 Task: Search one way flight ticket for 4 adults, 1 infant in seat and 1 infant on lap in premium economy from Peoria: General Downing-peoria International Airport to Greensboro: Piedmont Triad International Airport on 5-1-2023. Choice of flights is Frontier. Number of bags: 2 carry on bags and 1 checked bag. Price is upto 60000. Outbound departure time preference is 21:30.
Action: Mouse moved to (239, 247)
Screenshot: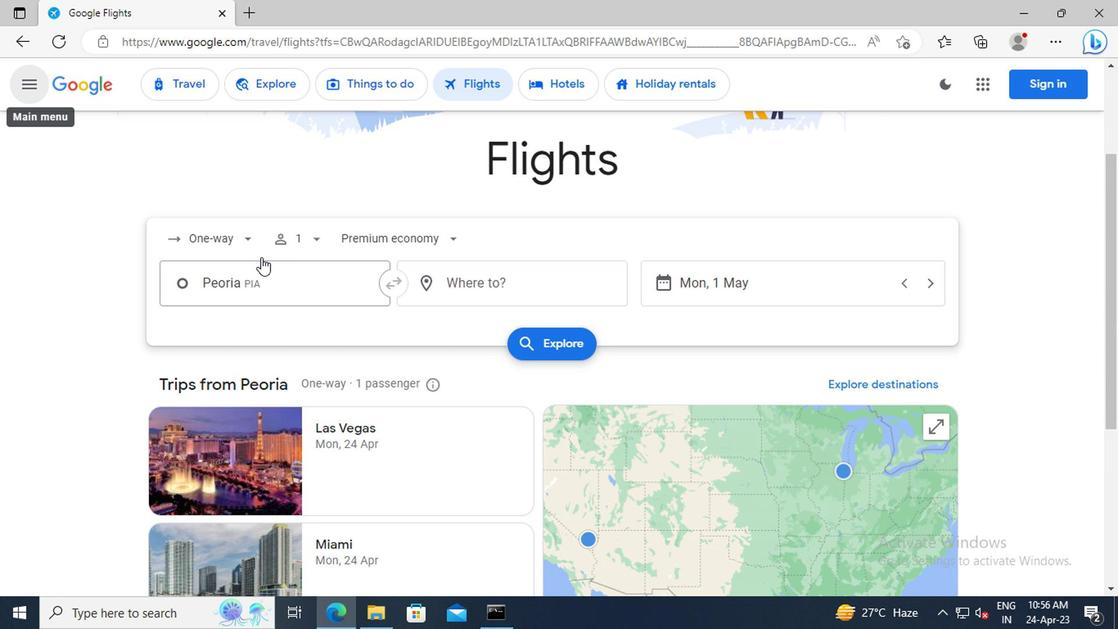 
Action: Mouse pressed left at (239, 247)
Screenshot: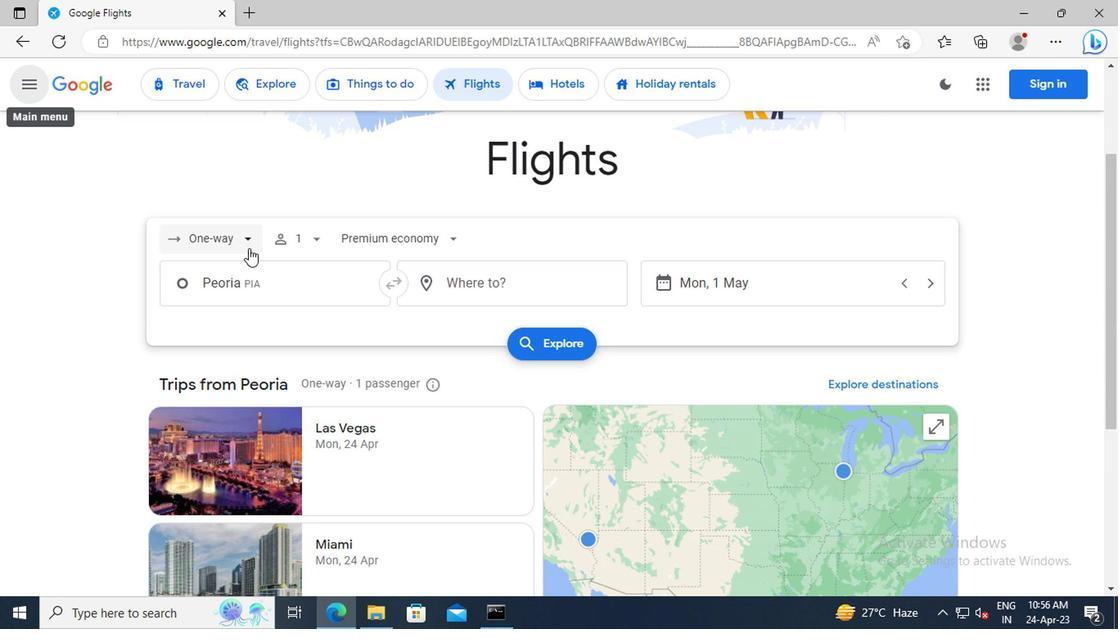 
Action: Mouse moved to (223, 319)
Screenshot: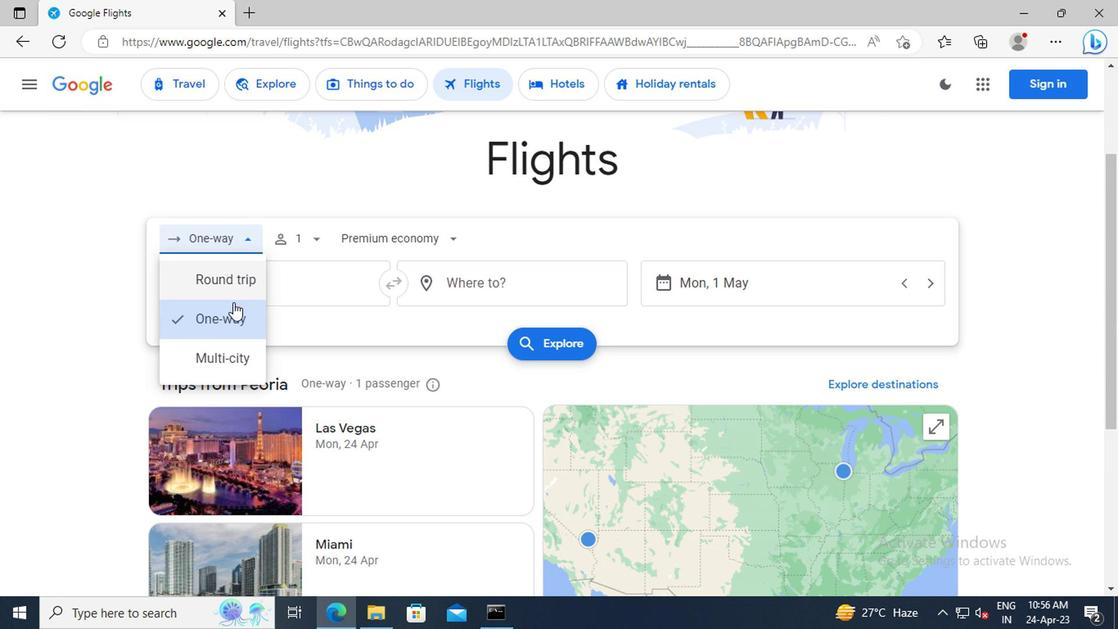 
Action: Mouse pressed left at (223, 319)
Screenshot: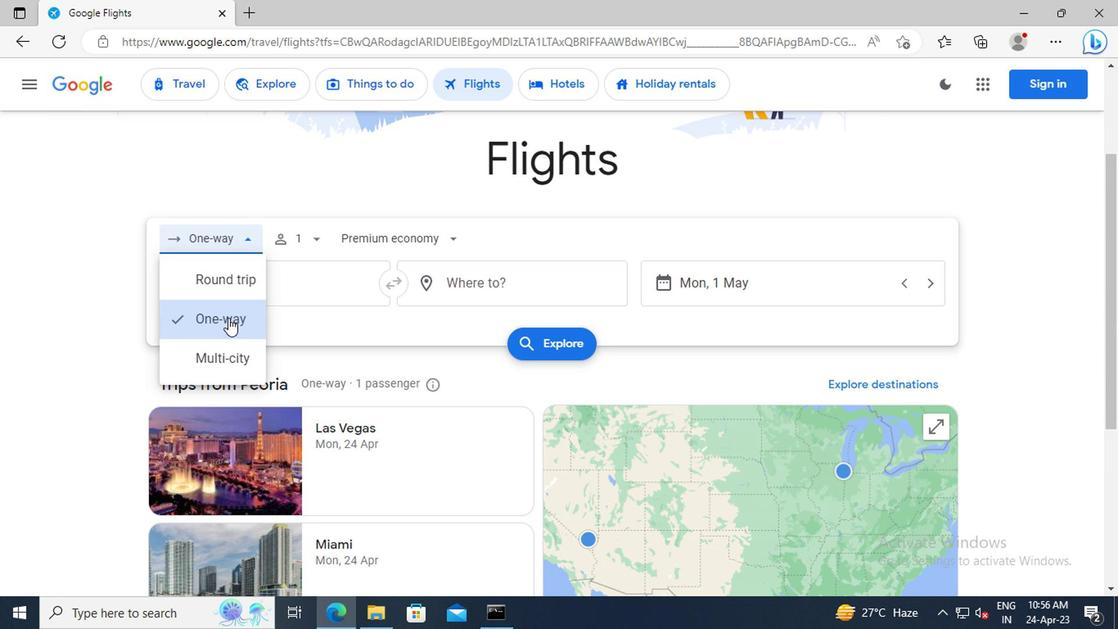 
Action: Mouse moved to (310, 240)
Screenshot: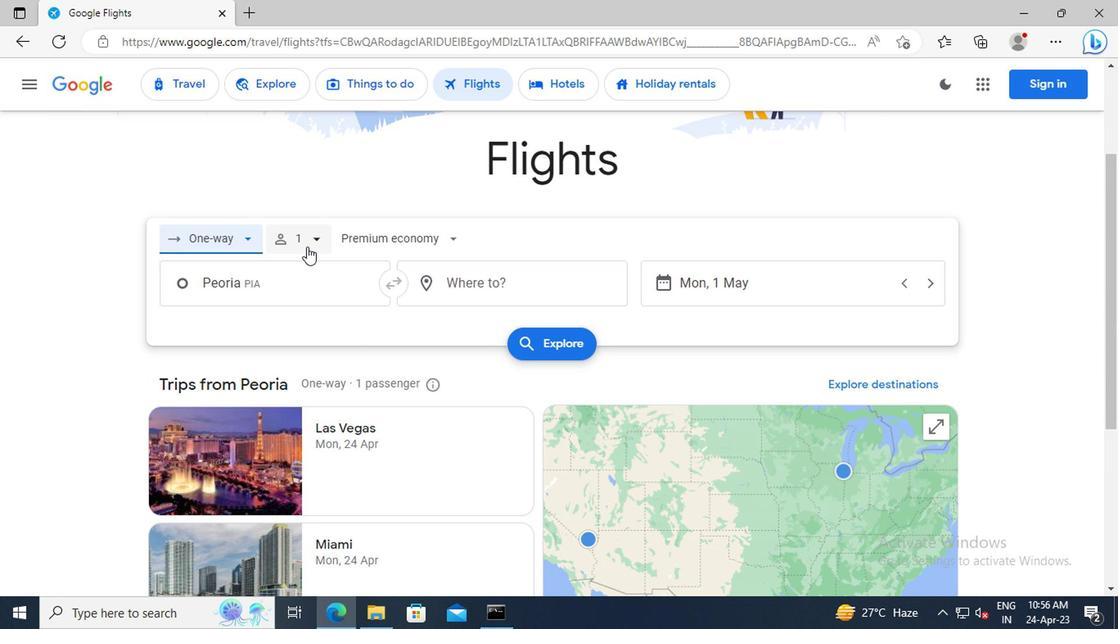 
Action: Mouse pressed left at (310, 240)
Screenshot: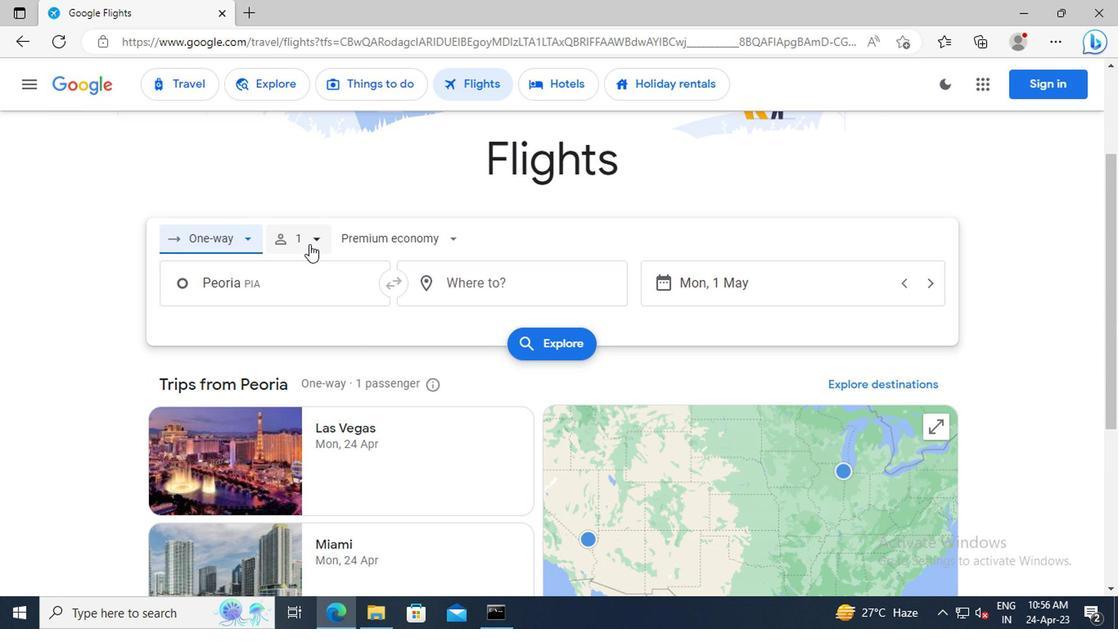 
Action: Mouse moved to (433, 282)
Screenshot: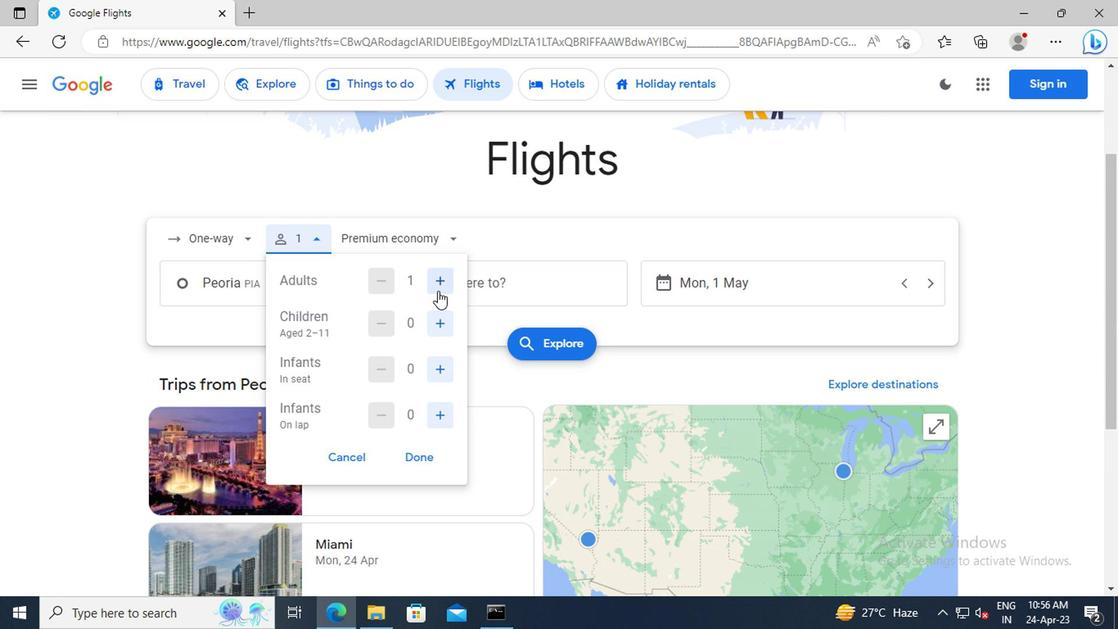 
Action: Mouse pressed left at (433, 282)
Screenshot: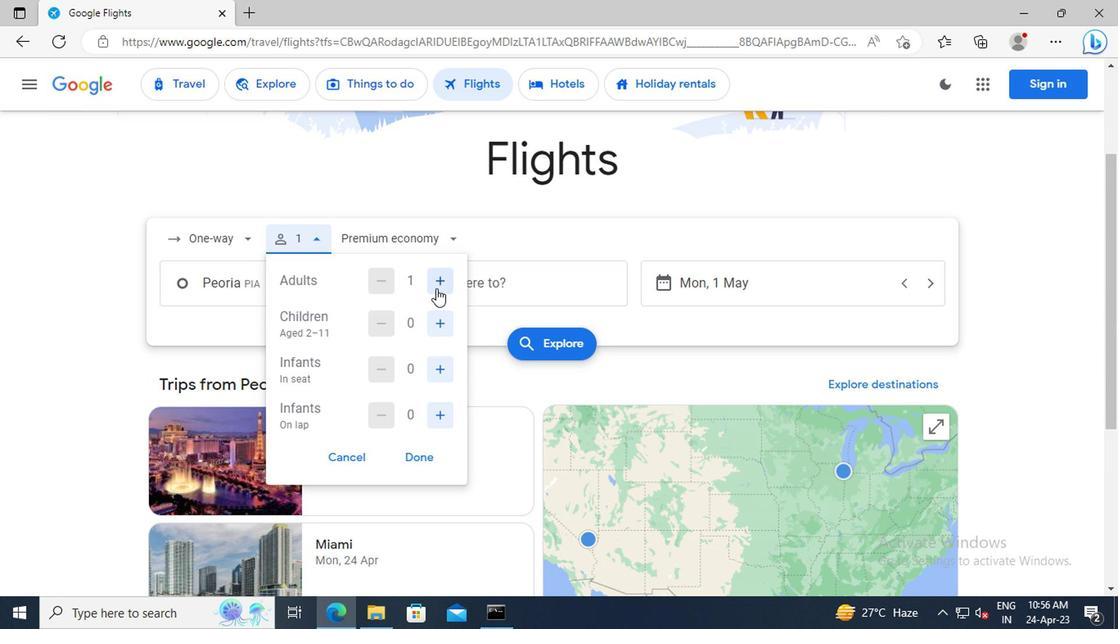 
Action: Mouse pressed left at (433, 282)
Screenshot: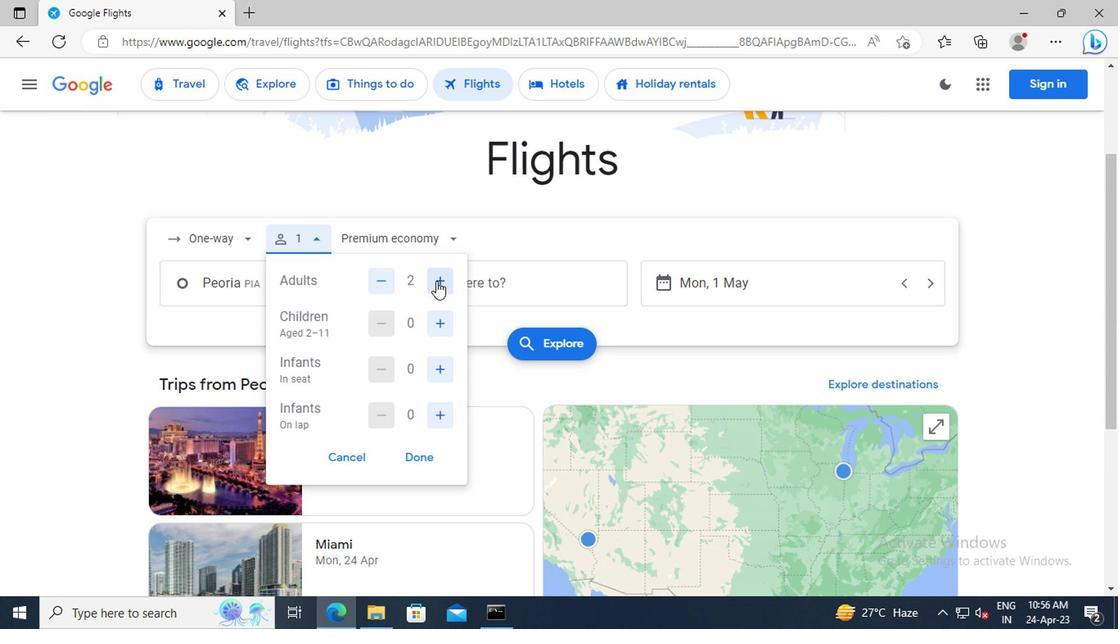 
Action: Mouse pressed left at (433, 282)
Screenshot: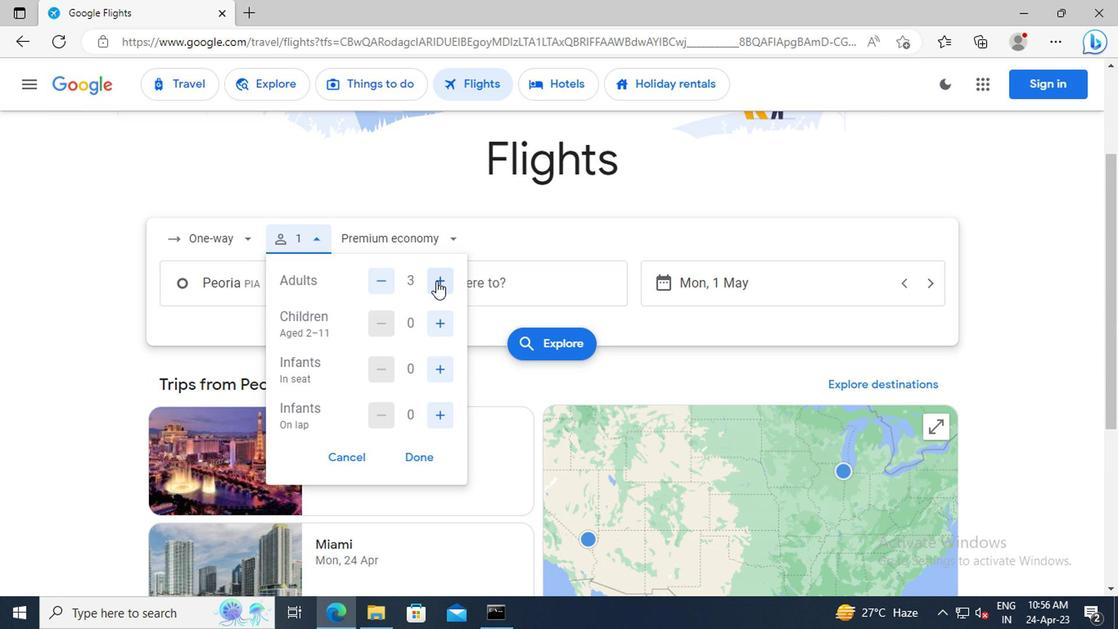 
Action: Mouse moved to (439, 368)
Screenshot: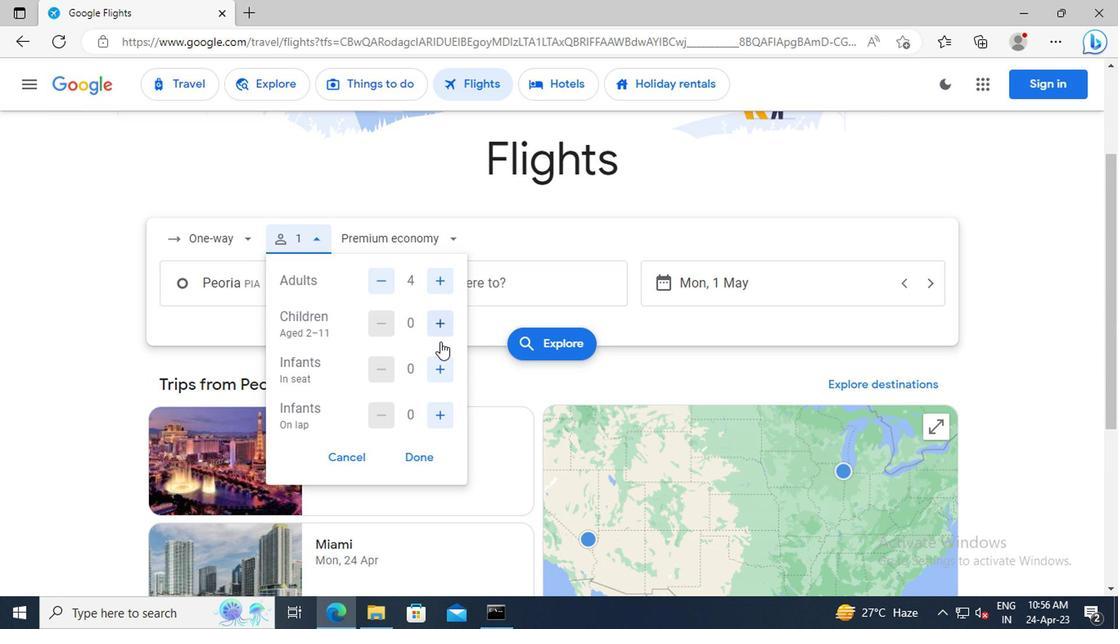 
Action: Mouse pressed left at (439, 368)
Screenshot: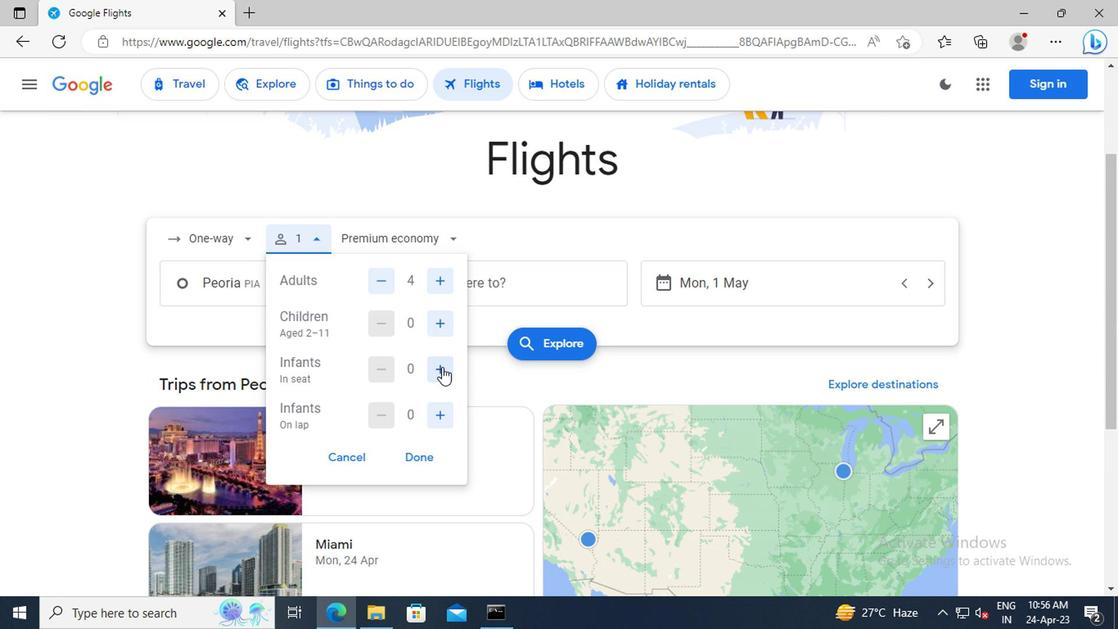 
Action: Mouse moved to (439, 417)
Screenshot: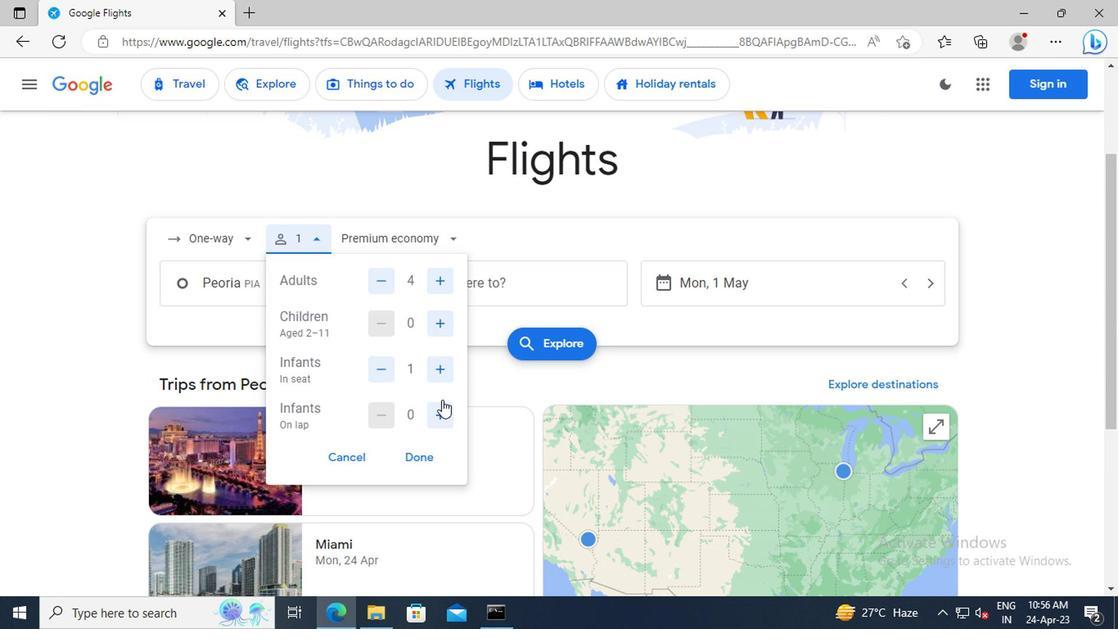 
Action: Mouse pressed left at (439, 417)
Screenshot: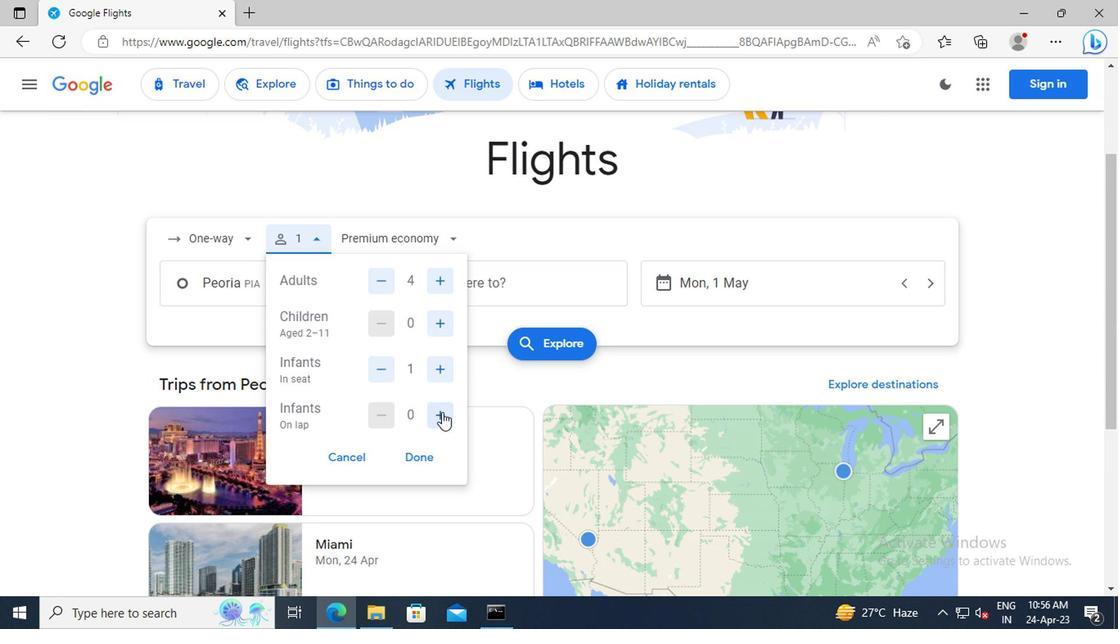 
Action: Mouse moved to (421, 455)
Screenshot: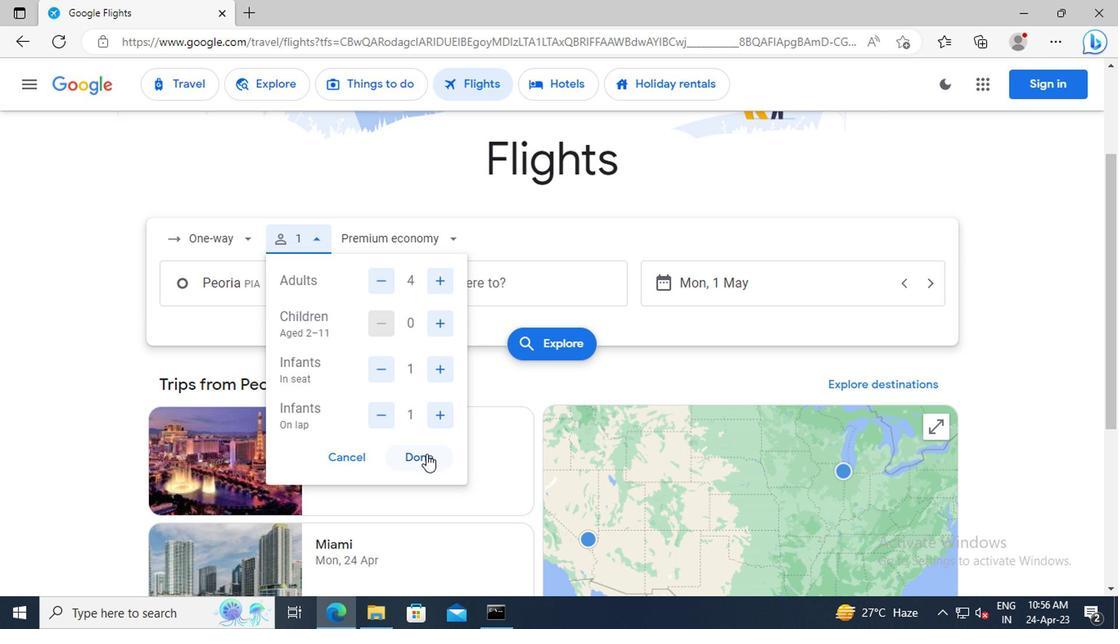 
Action: Mouse pressed left at (421, 455)
Screenshot: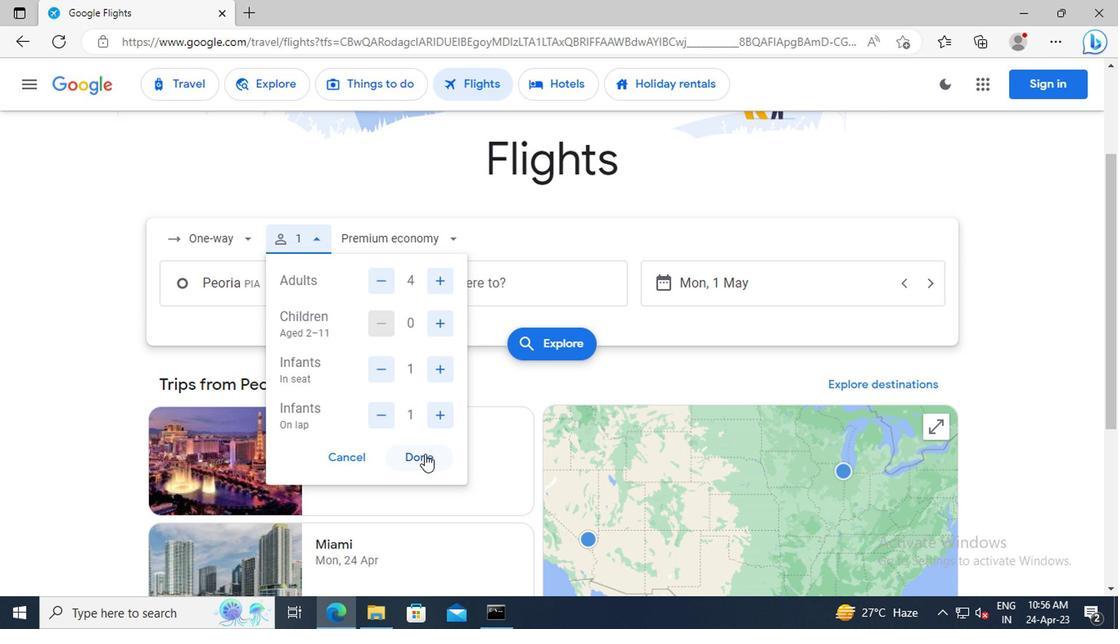 
Action: Mouse moved to (384, 234)
Screenshot: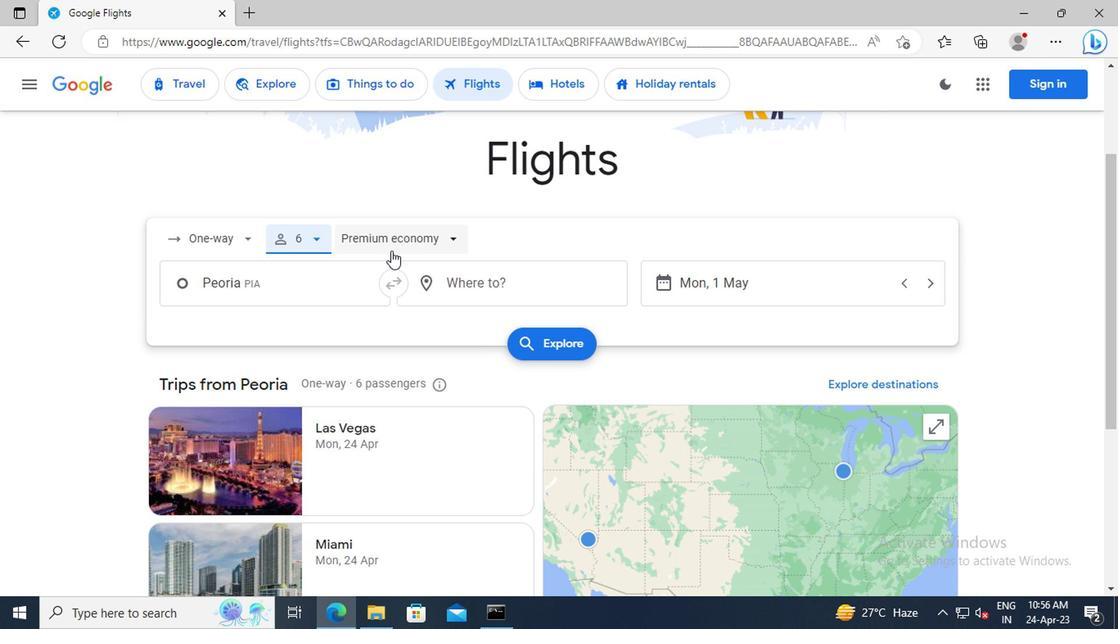 
Action: Mouse pressed left at (384, 234)
Screenshot: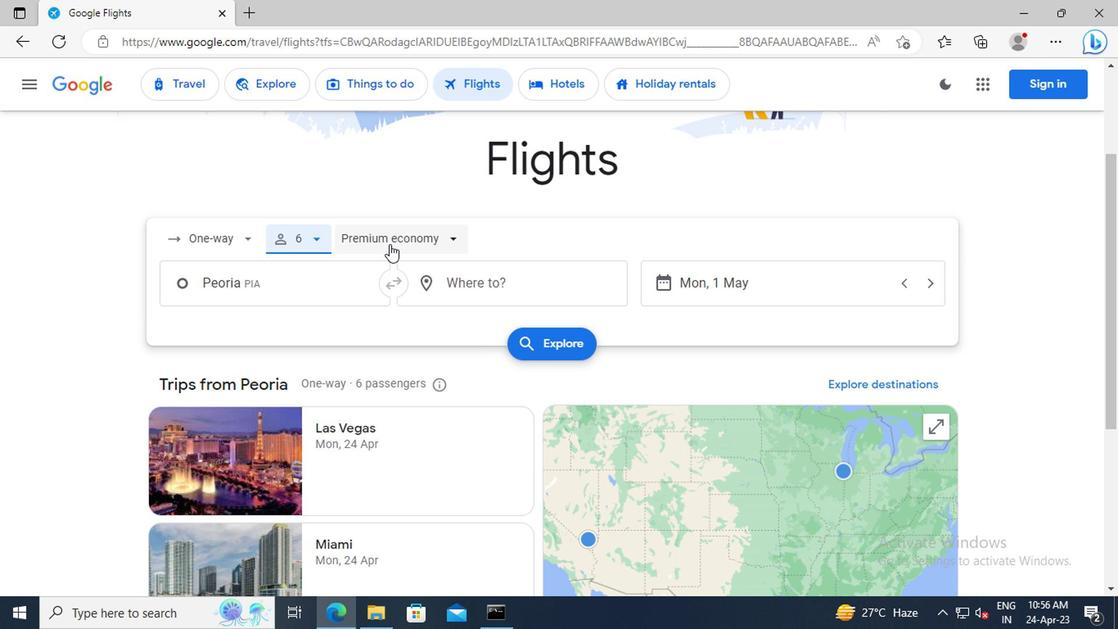 
Action: Mouse moved to (400, 325)
Screenshot: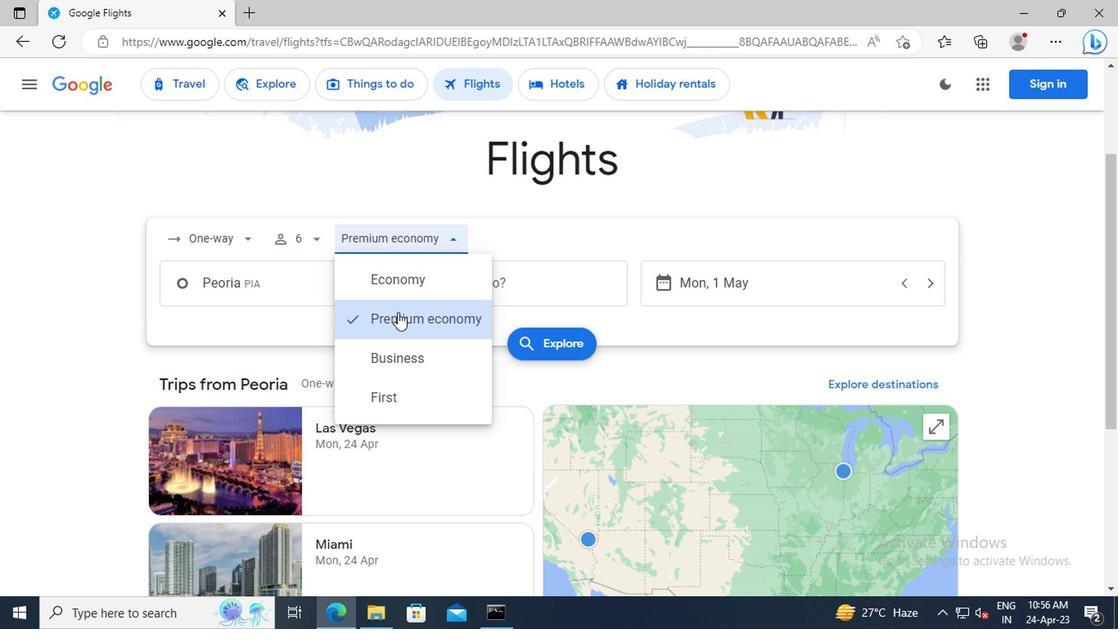 
Action: Mouse pressed left at (400, 325)
Screenshot: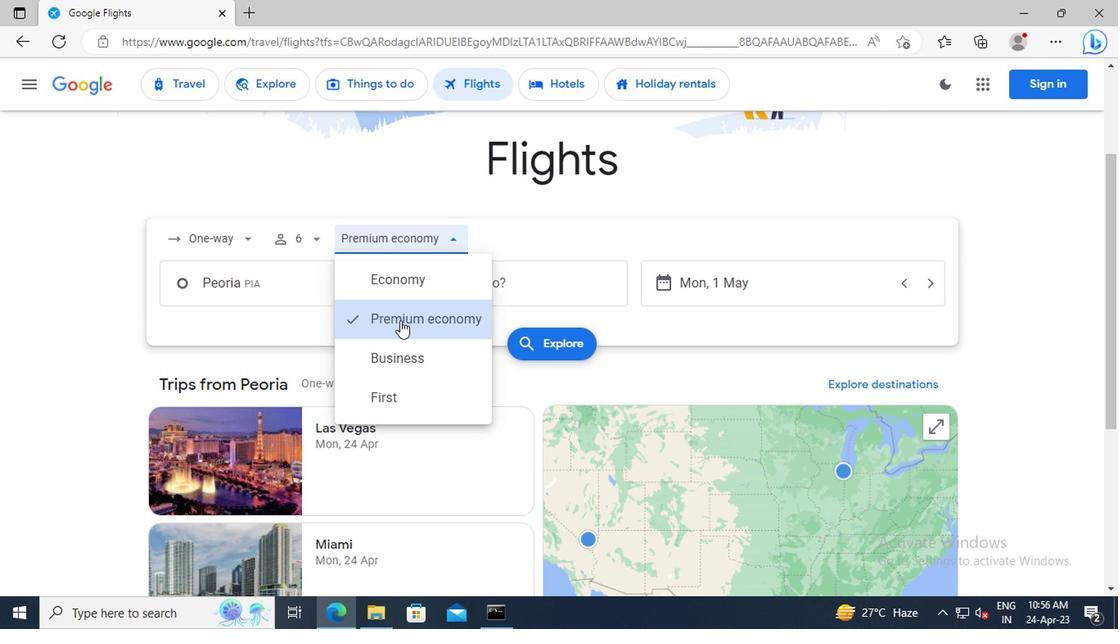 
Action: Mouse moved to (296, 289)
Screenshot: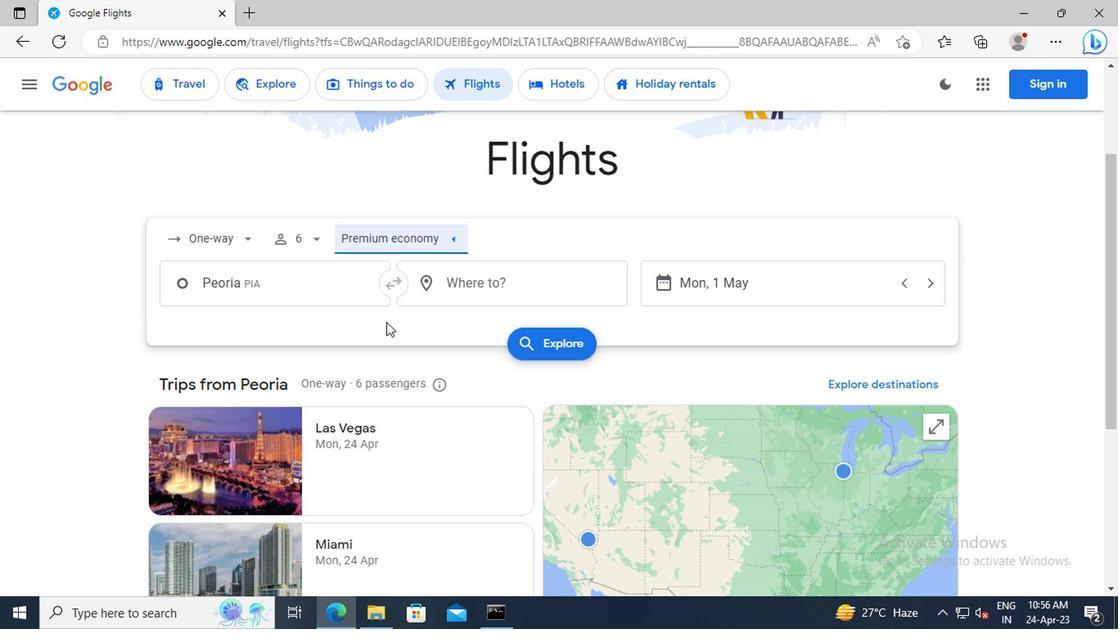 
Action: Mouse pressed left at (296, 289)
Screenshot: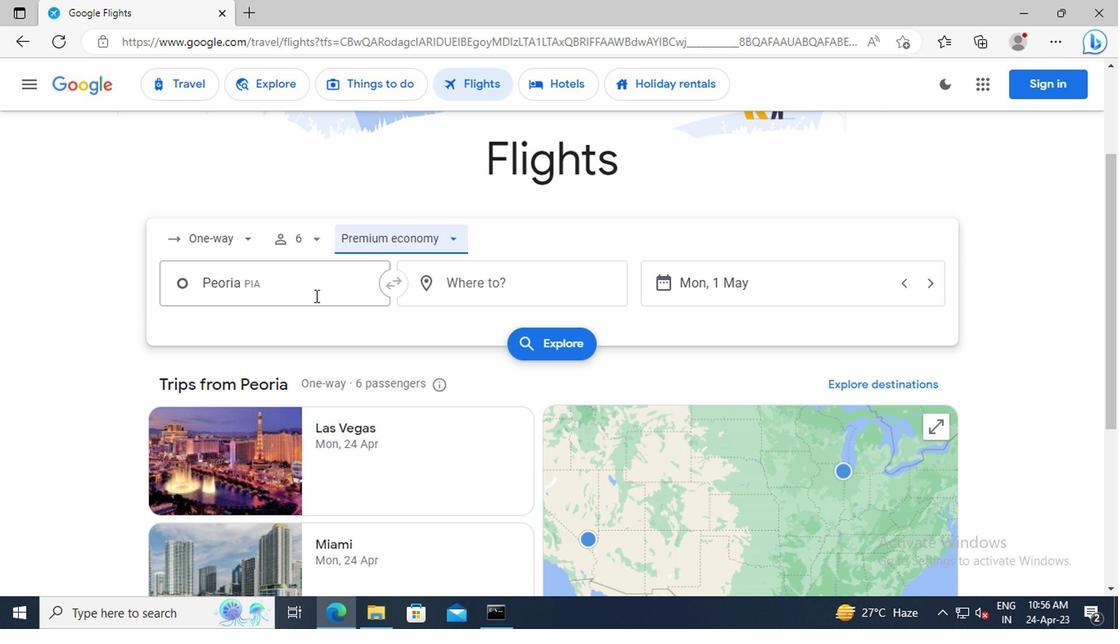 
Action: Key pressed <Key.shift>PEORIA<Key.shift>:<Key.space><Key.shift>G
Screenshot: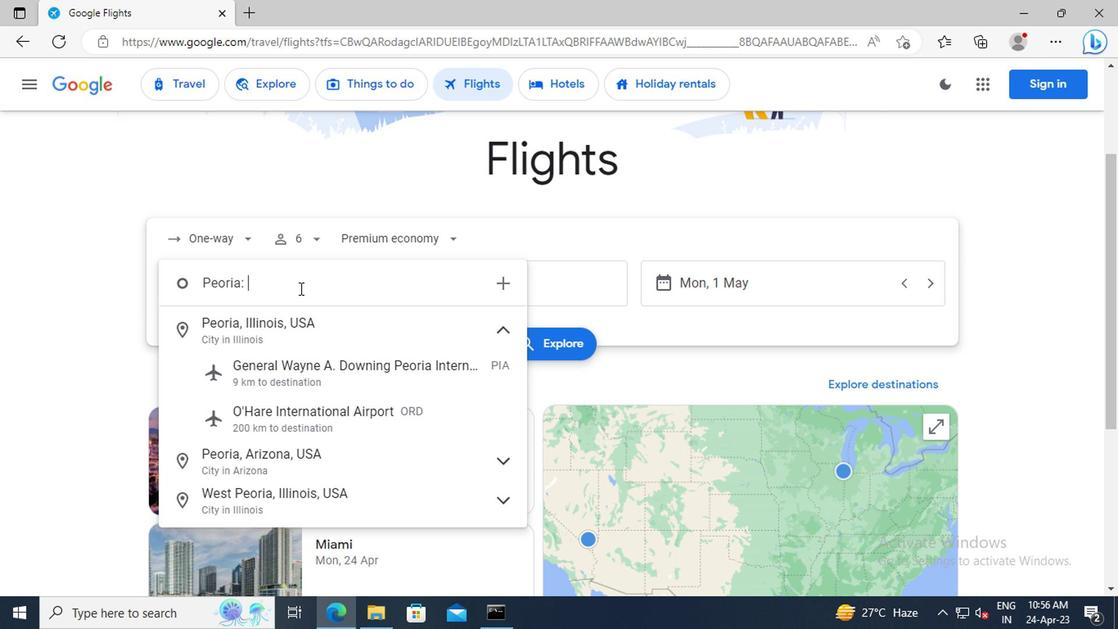 
Action: Mouse moved to (312, 325)
Screenshot: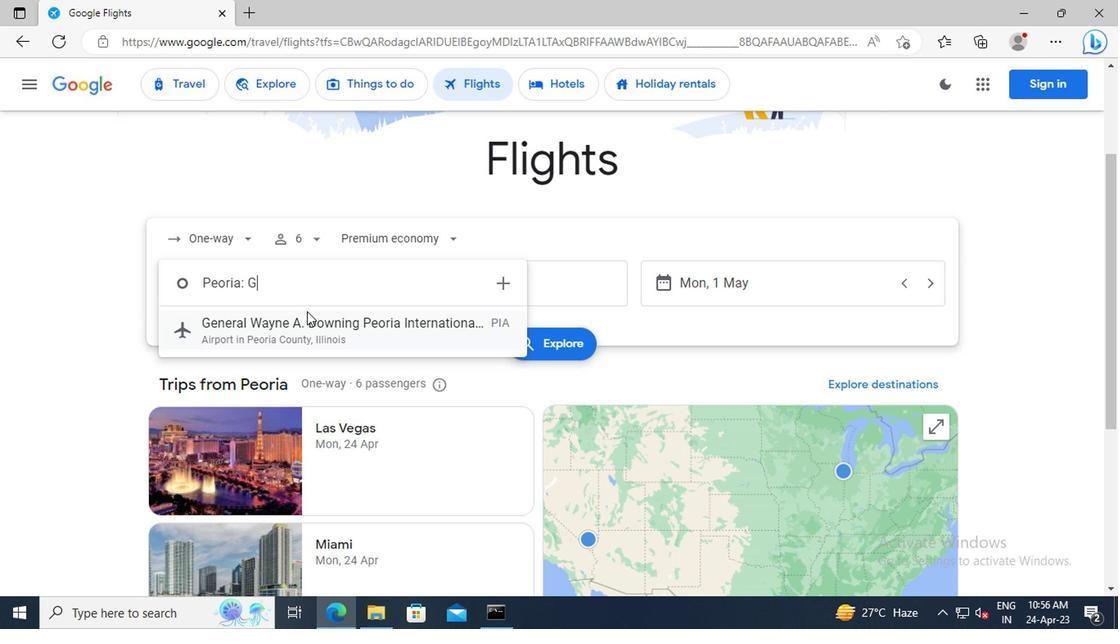 
Action: Mouse pressed left at (312, 325)
Screenshot: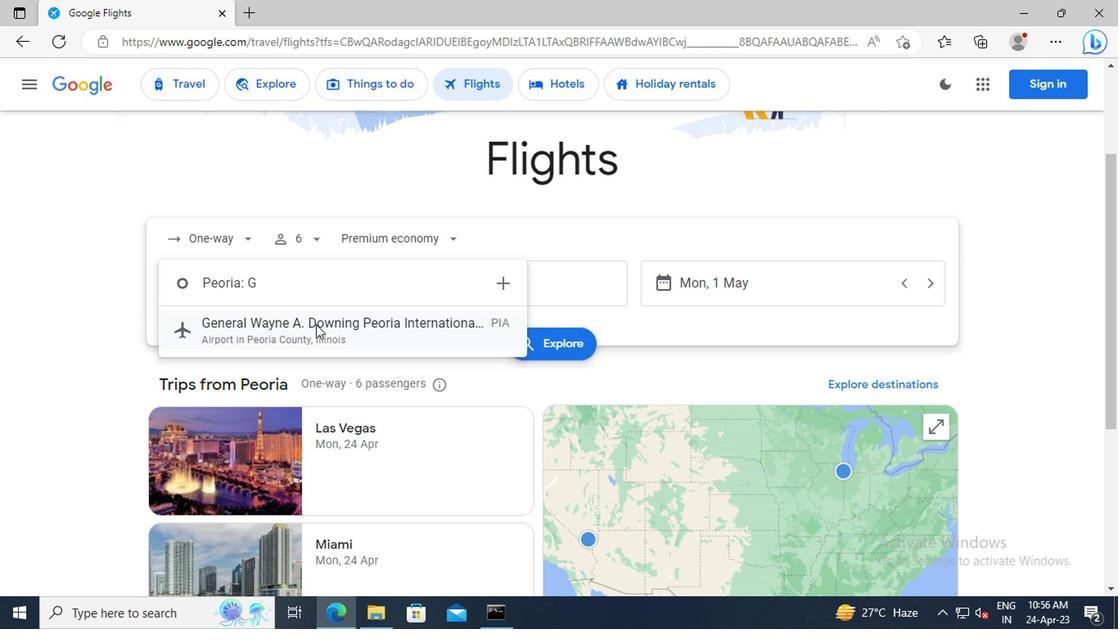 
Action: Mouse moved to (442, 289)
Screenshot: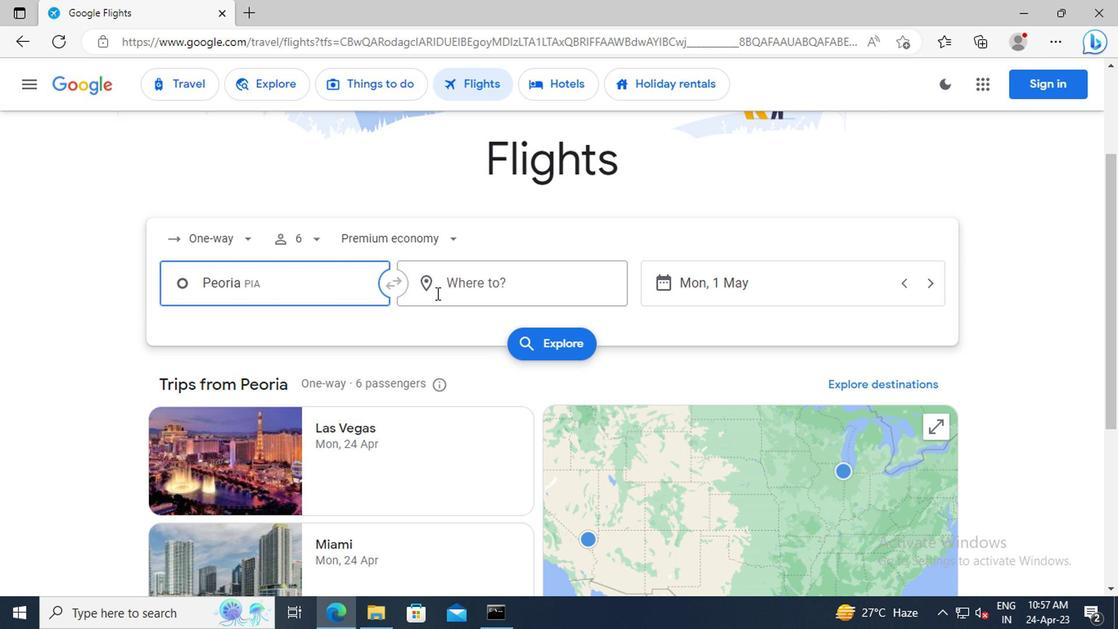
Action: Mouse pressed left at (442, 289)
Screenshot: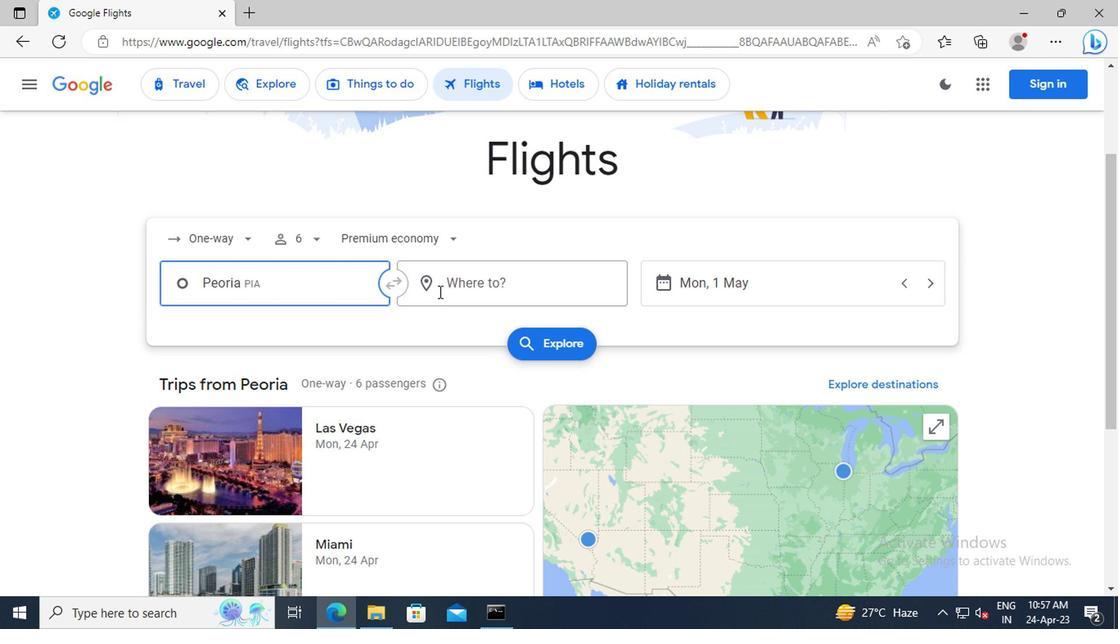 
Action: Mouse moved to (392, 269)
Screenshot: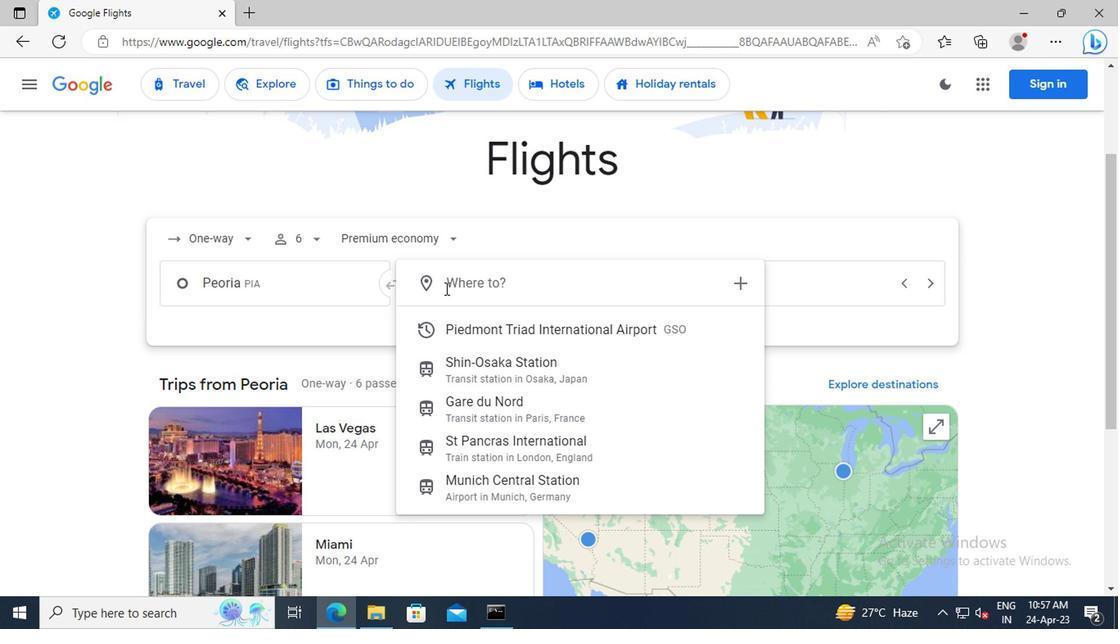 
Action: Key pressed <Key.shift>GREENSBORO
Screenshot: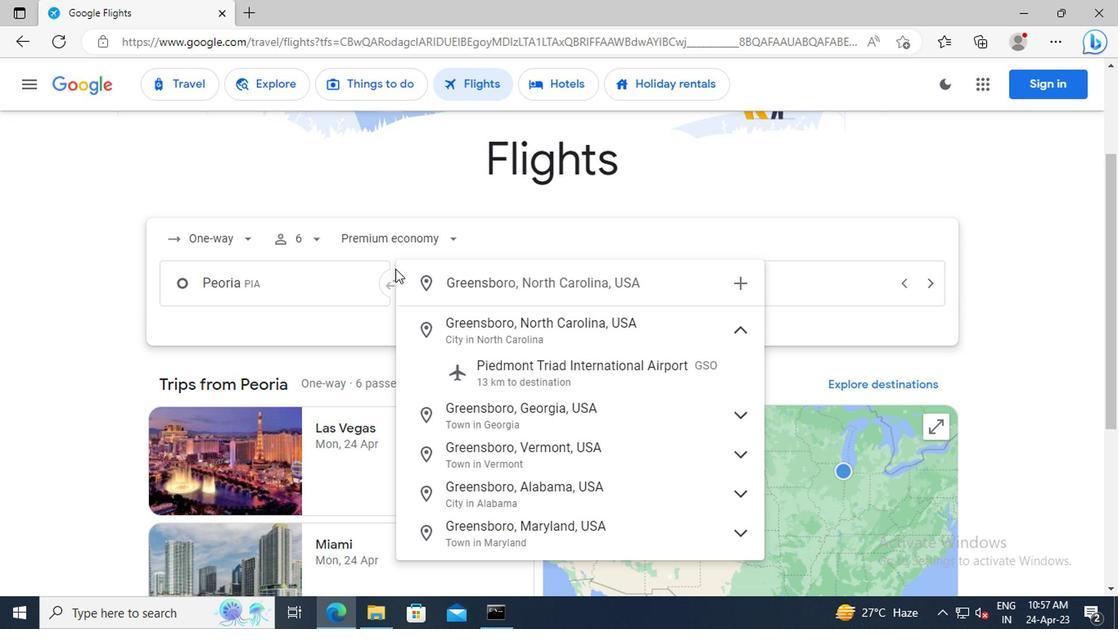 
Action: Mouse moved to (542, 371)
Screenshot: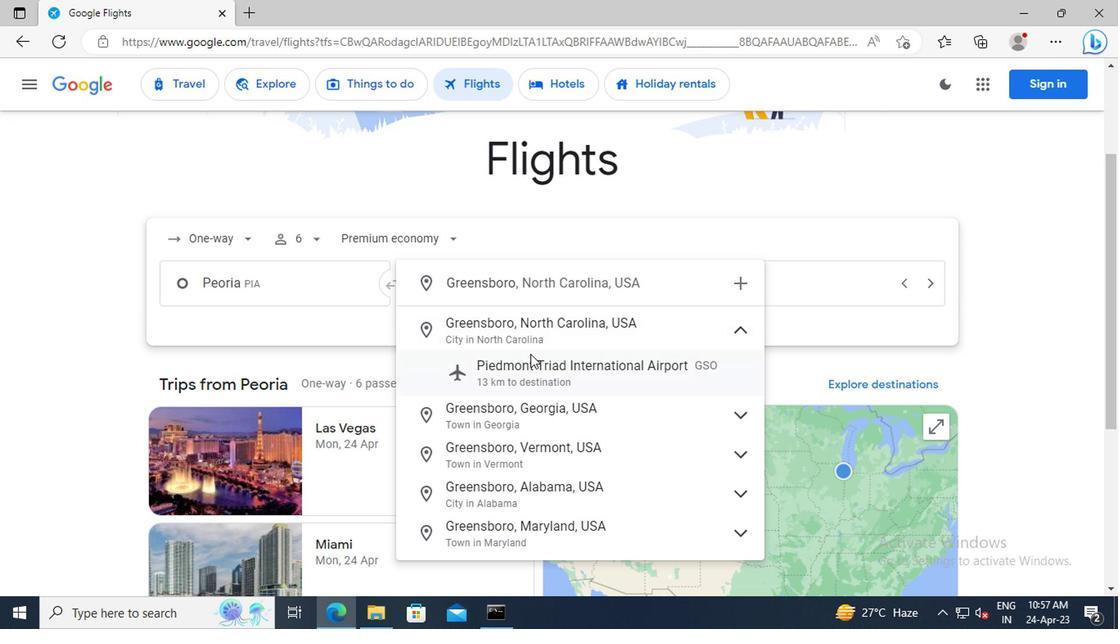 
Action: Mouse pressed left at (542, 371)
Screenshot: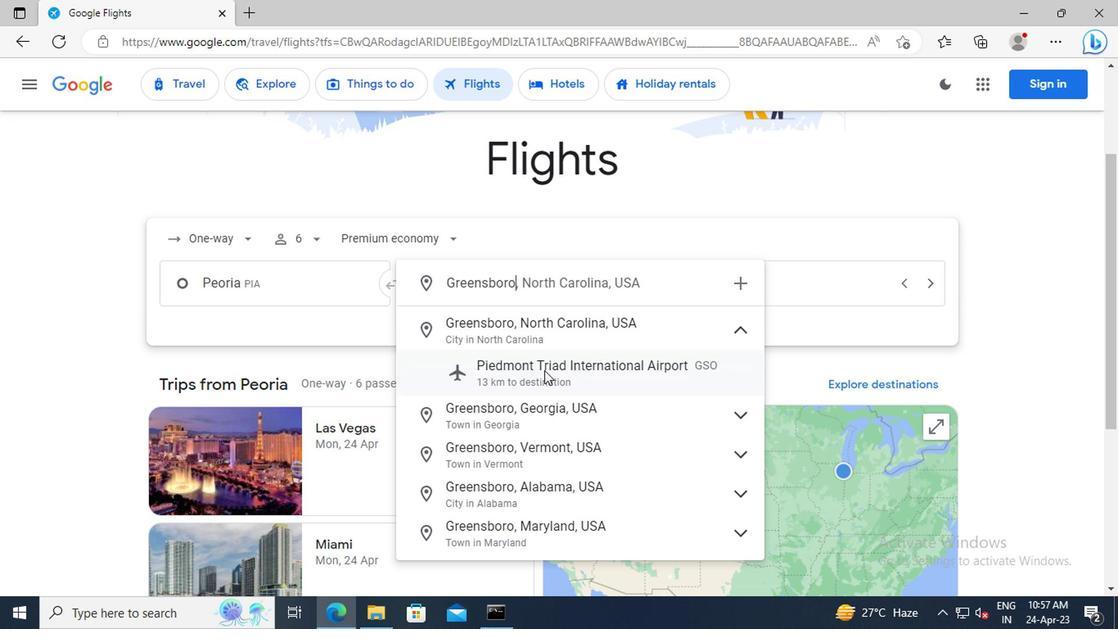 
Action: Mouse moved to (703, 289)
Screenshot: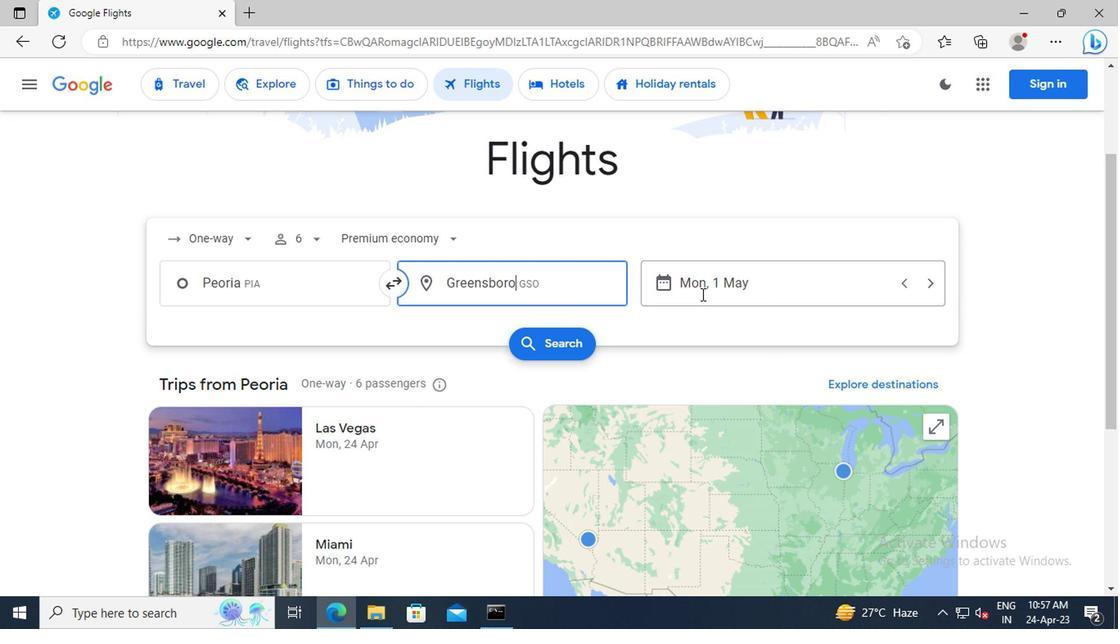 
Action: Mouse pressed left at (703, 289)
Screenshot: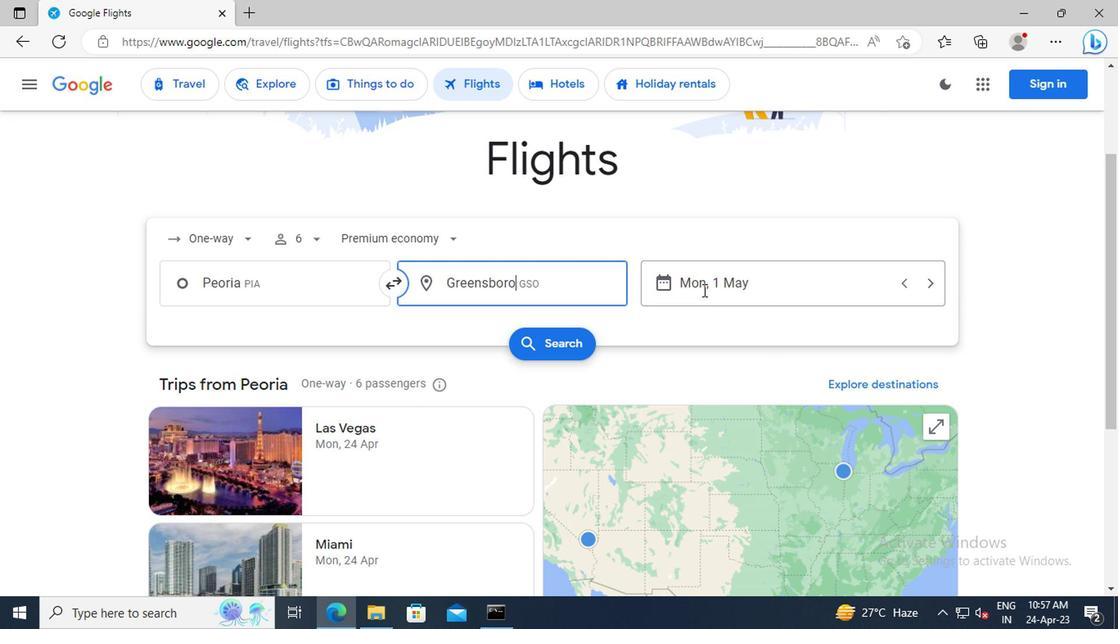 
Action: Mouse moved to (637, 261)
Screenshot: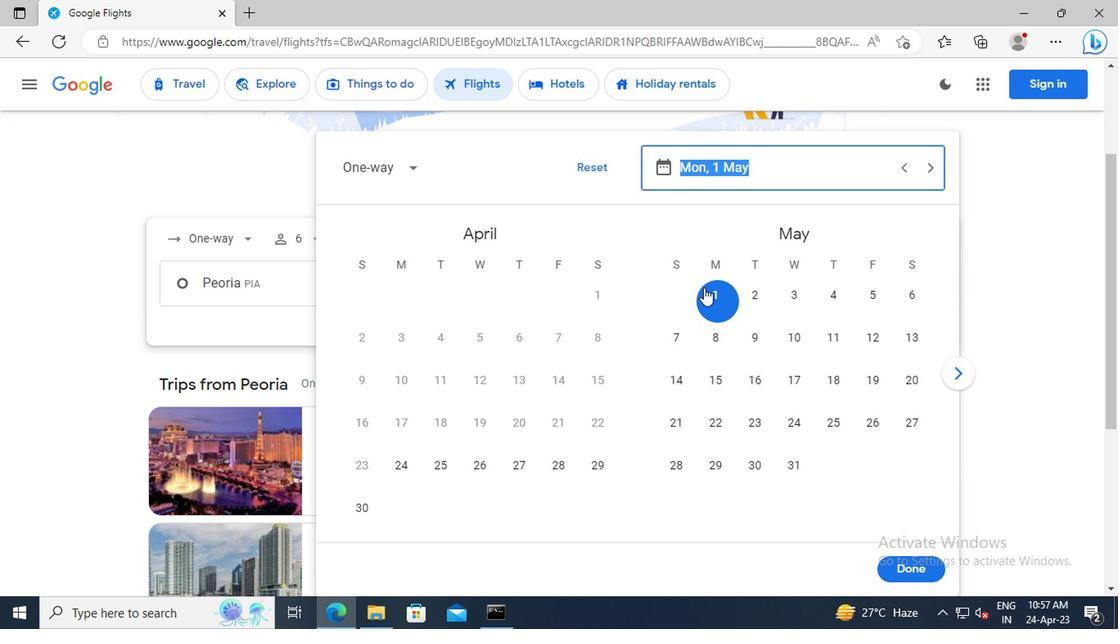 
Action: Key pressed 1<Key.space>MAY<Key.enter>
Screenshot: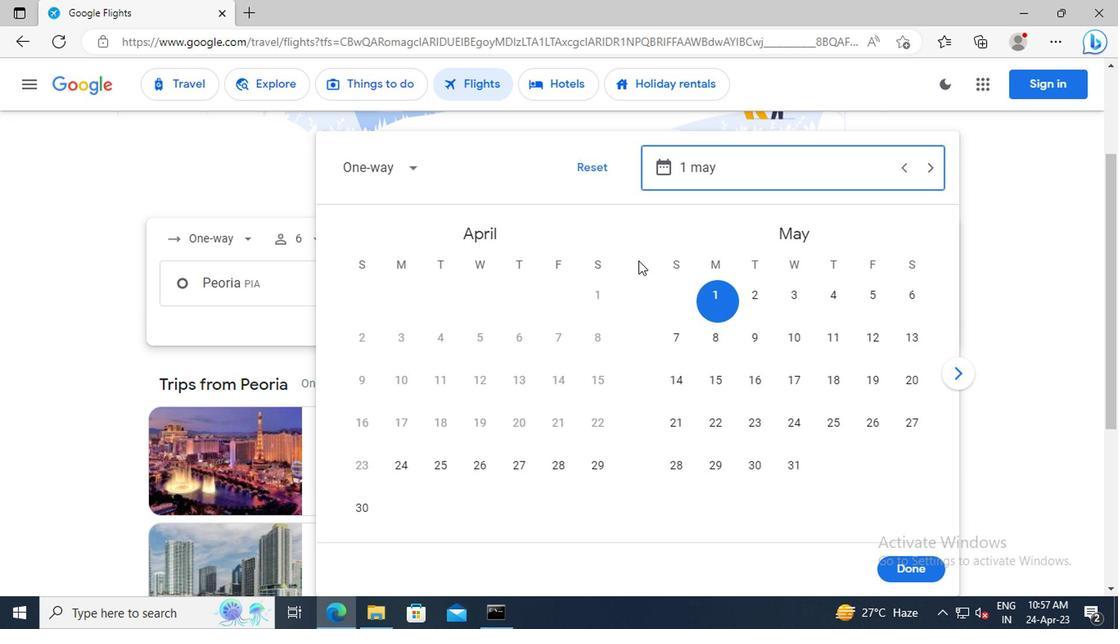 
Action: Mouse moved to (903, 569)
Screenshot: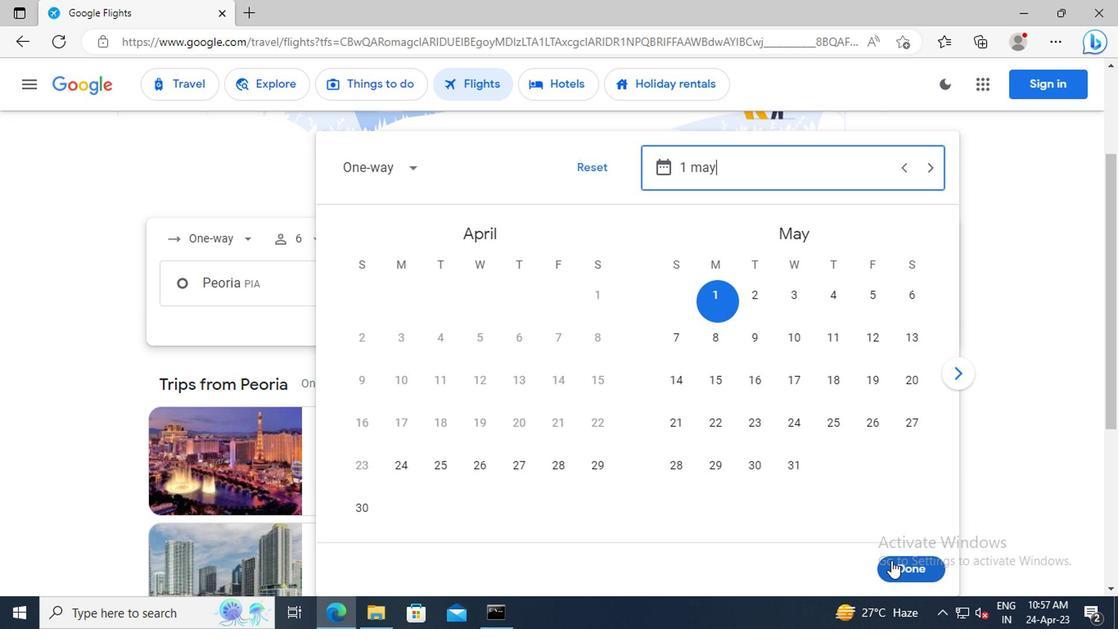 
Action: Mouse pressed left at (903, 569)
Screenshot: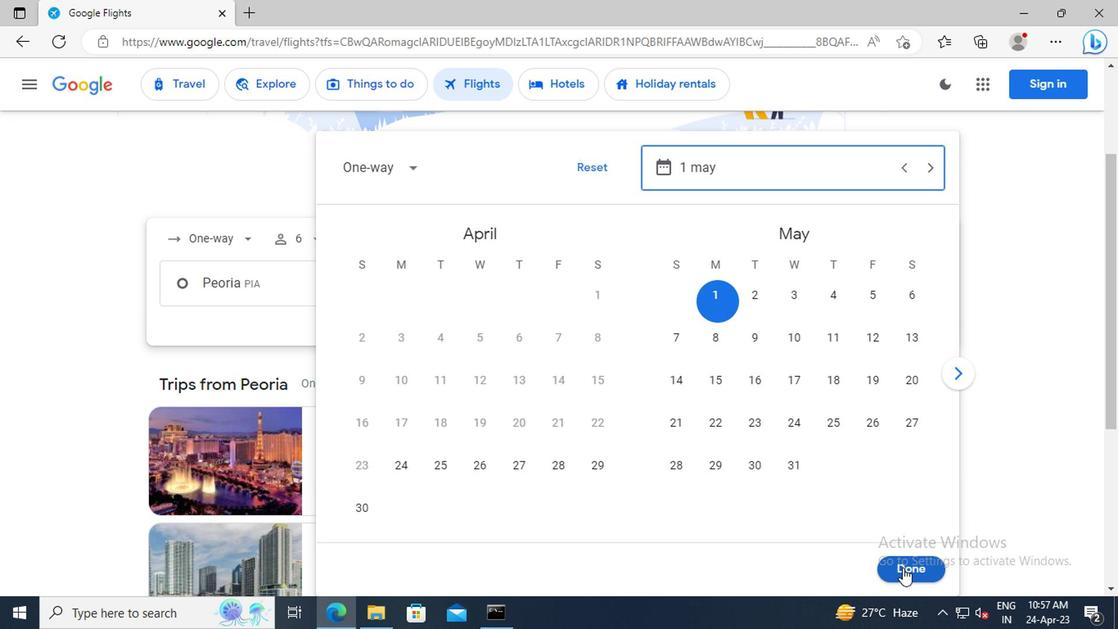 
Action: Mouse moved to (562, 342)
Screenshot: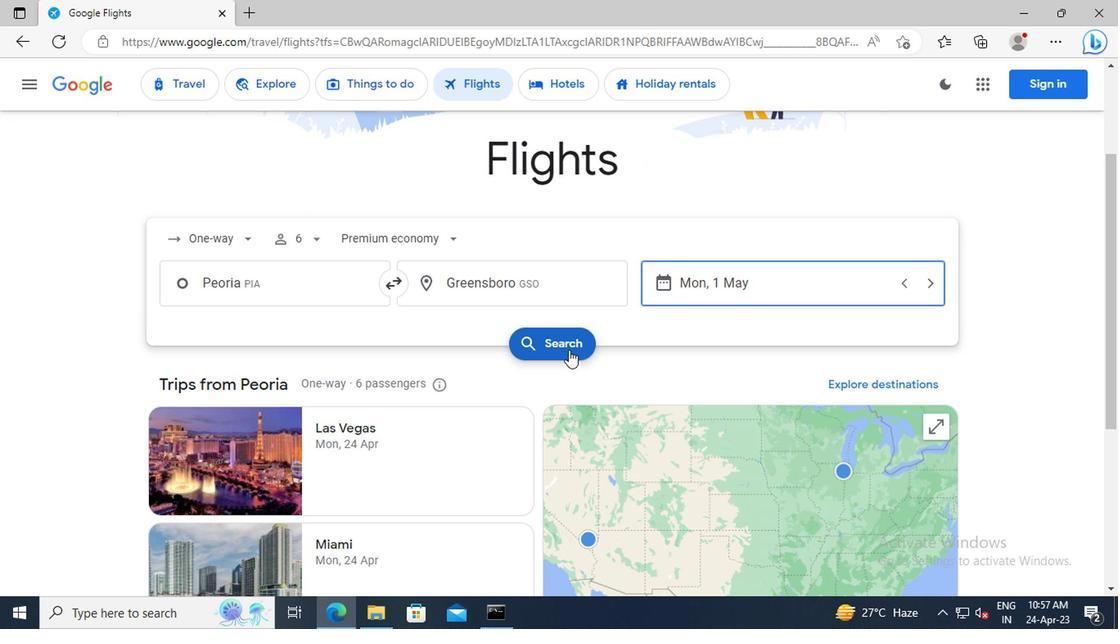 
Action: Mouse pressed left at (562, 342)
Screenshot: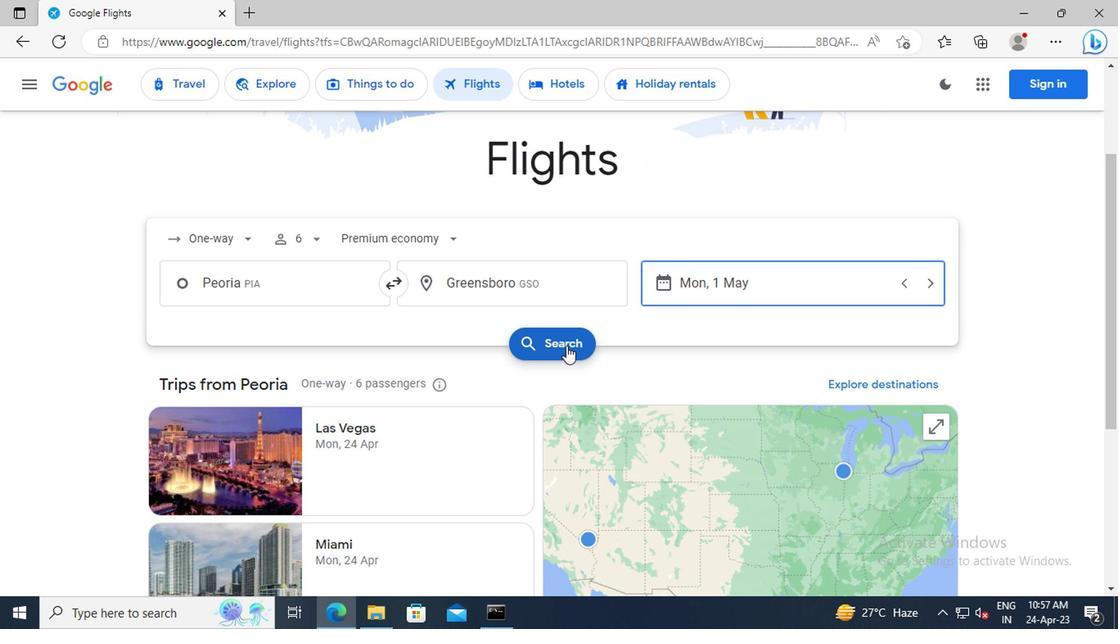 
Action: Mouse moved to (205, 234)
Screenshot: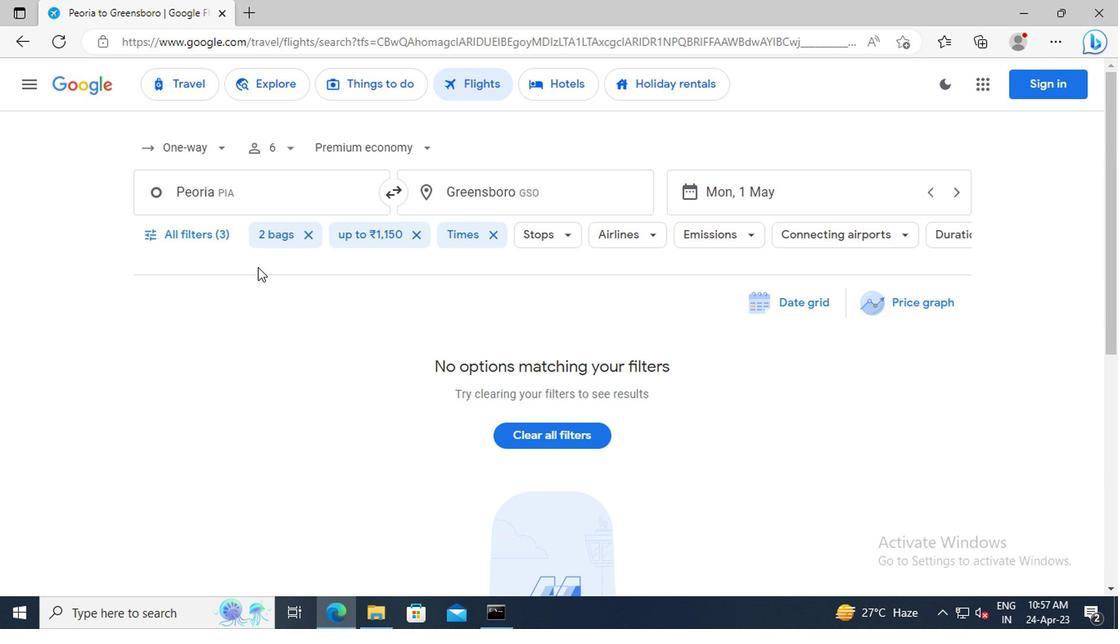 
Action: Mouse pressed left at (205, 234)
Screenshot: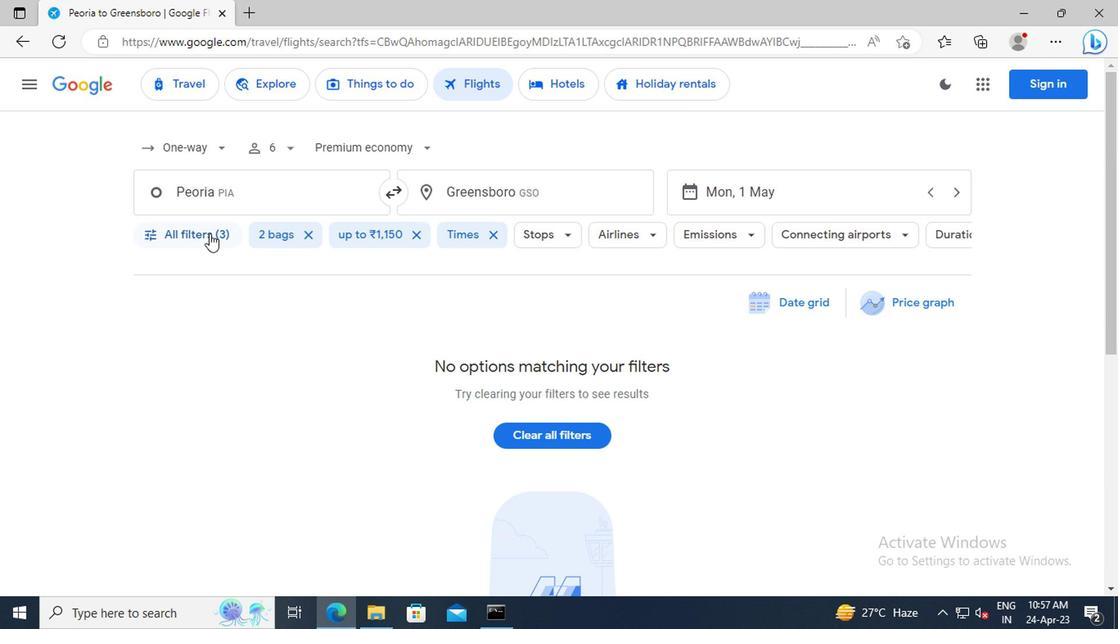 
Action: Mouse moved to (328, 388)
Screenshot: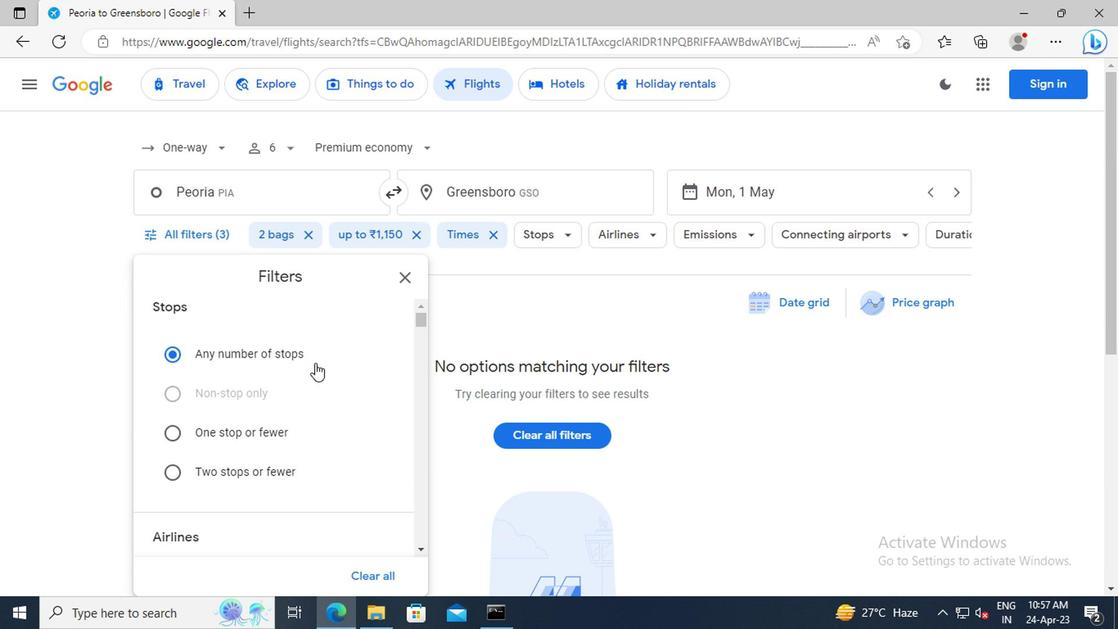 
Action: Mouse scrolled (328, 387) with delta (0, 0)
Screenshot: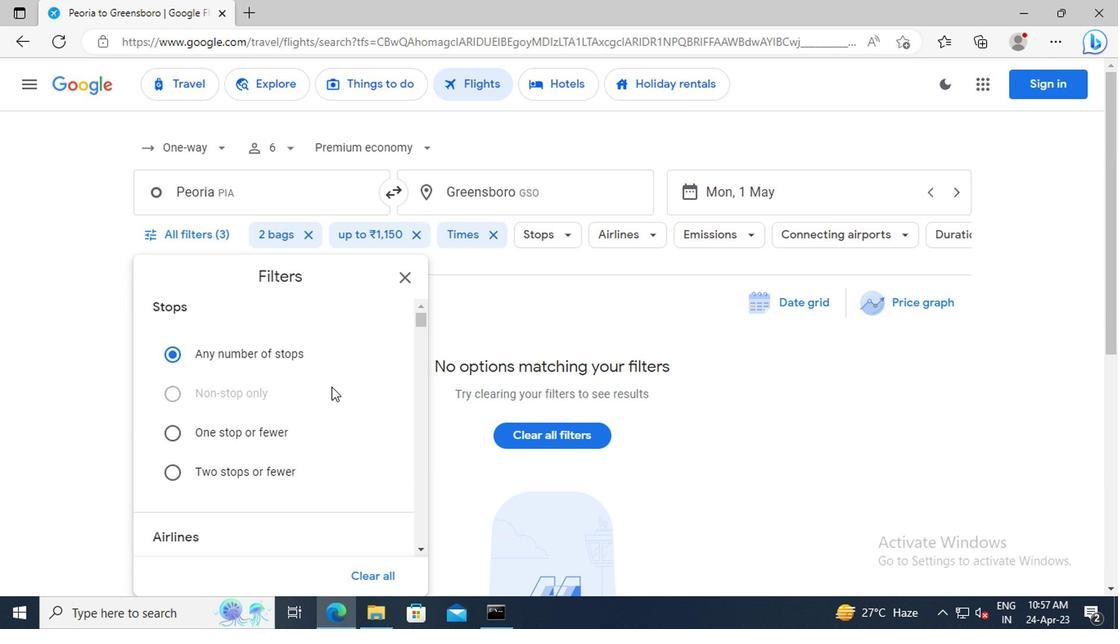 
Action: Mouse scrolled (328, 387) with delta (0, 0)
Screenshot: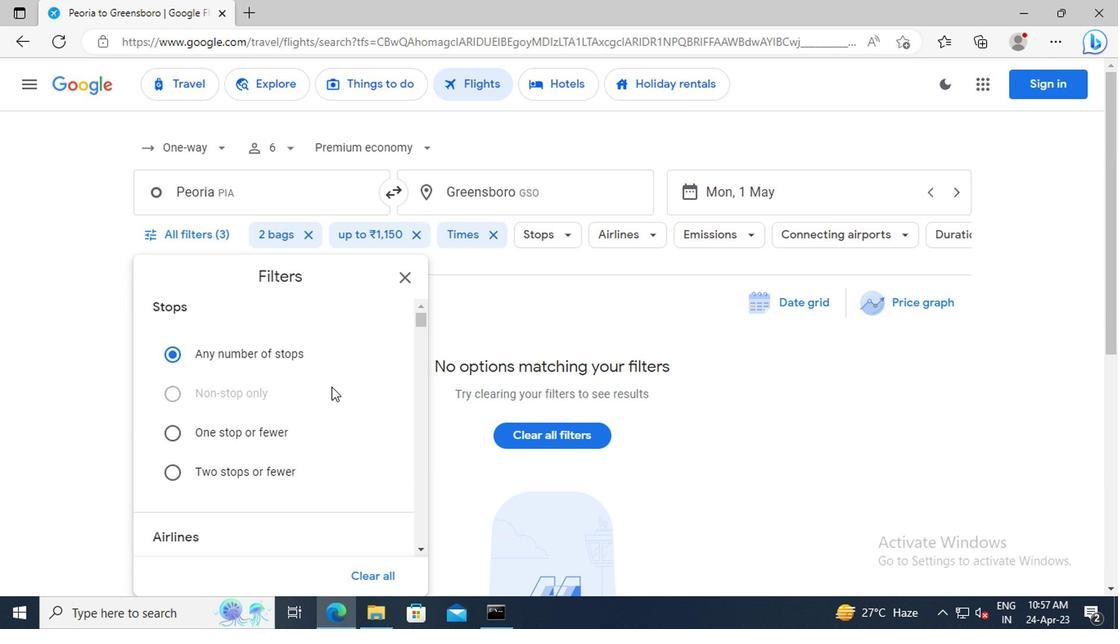 
Action: Mouse moved to (331, 367)
Screenshot: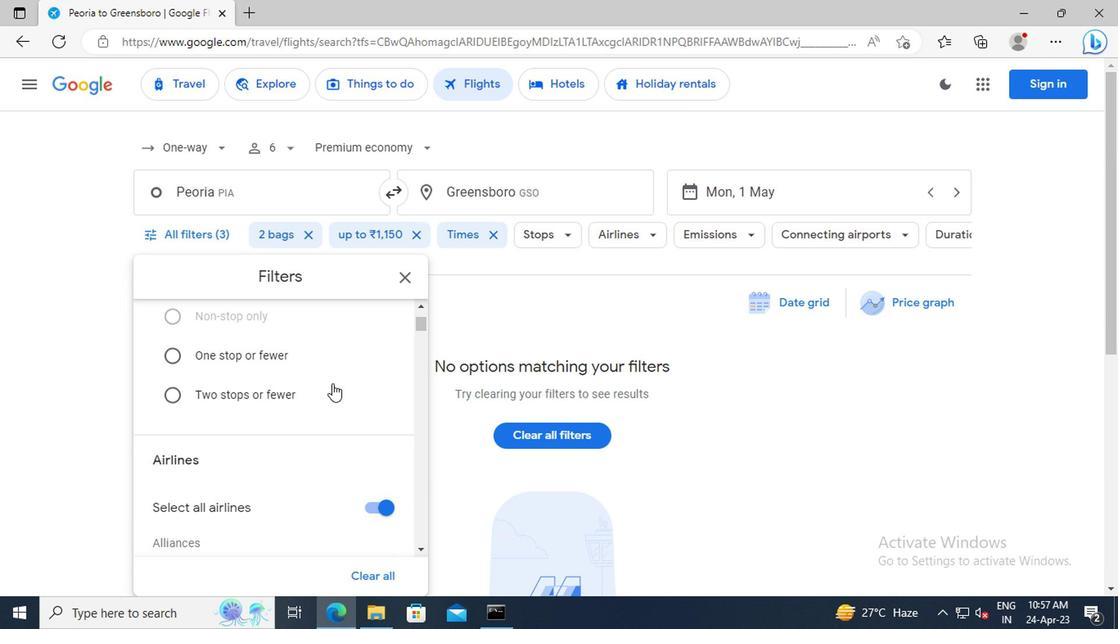
Action: Mouse scrolled (331, 366) with delta (0, -1)
Screenshot: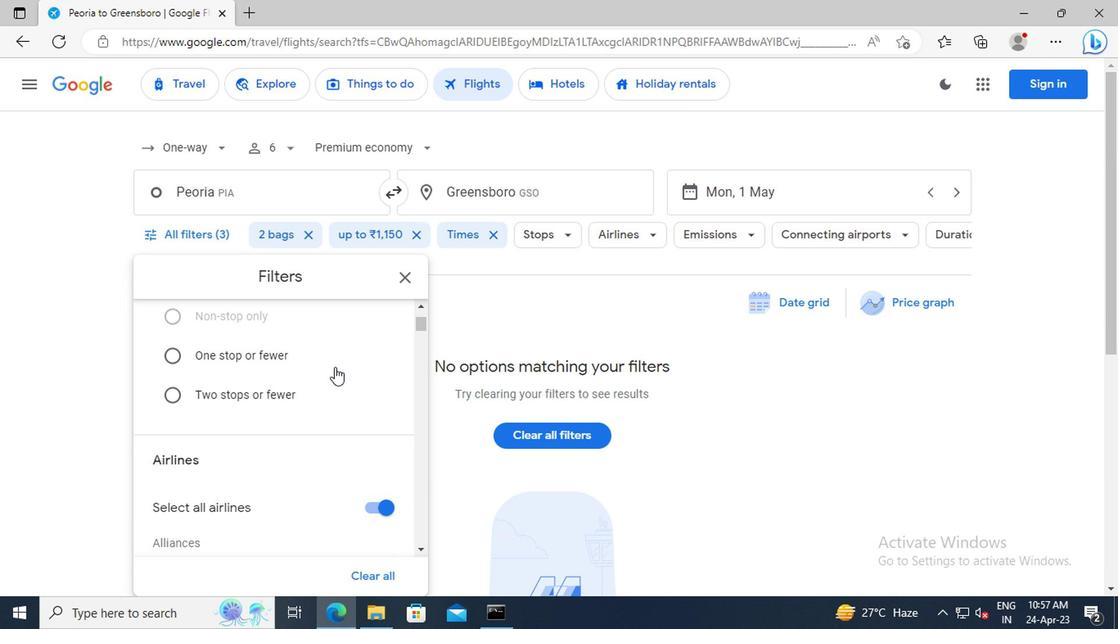 
Action: Mouse scrolled (331, 366) with delta (0, -1)
Screenshot: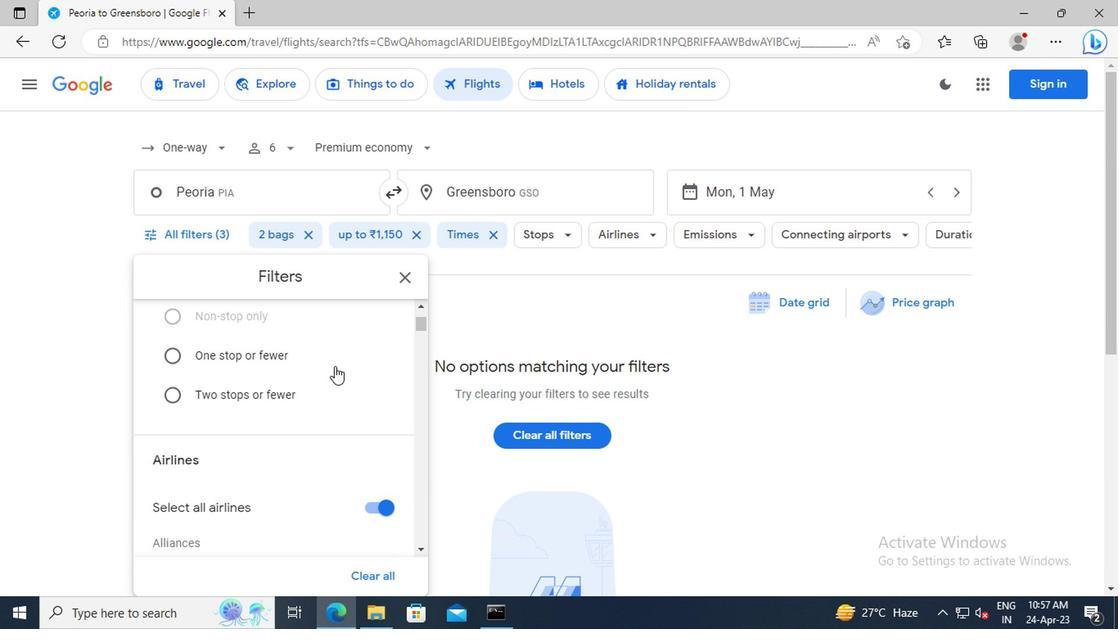 
Action: Mouse scrolled (331, 366) with delta (0, -1)
Screenshot: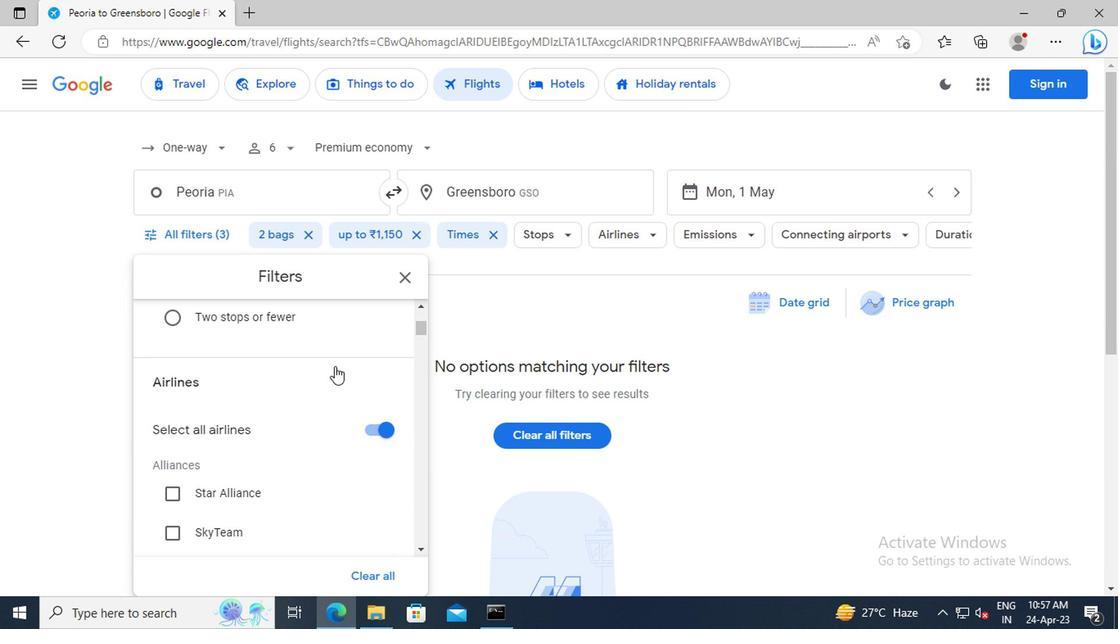 
Action: Mouse scrolled (331, 366) with delta (0, -1)
Screenshot: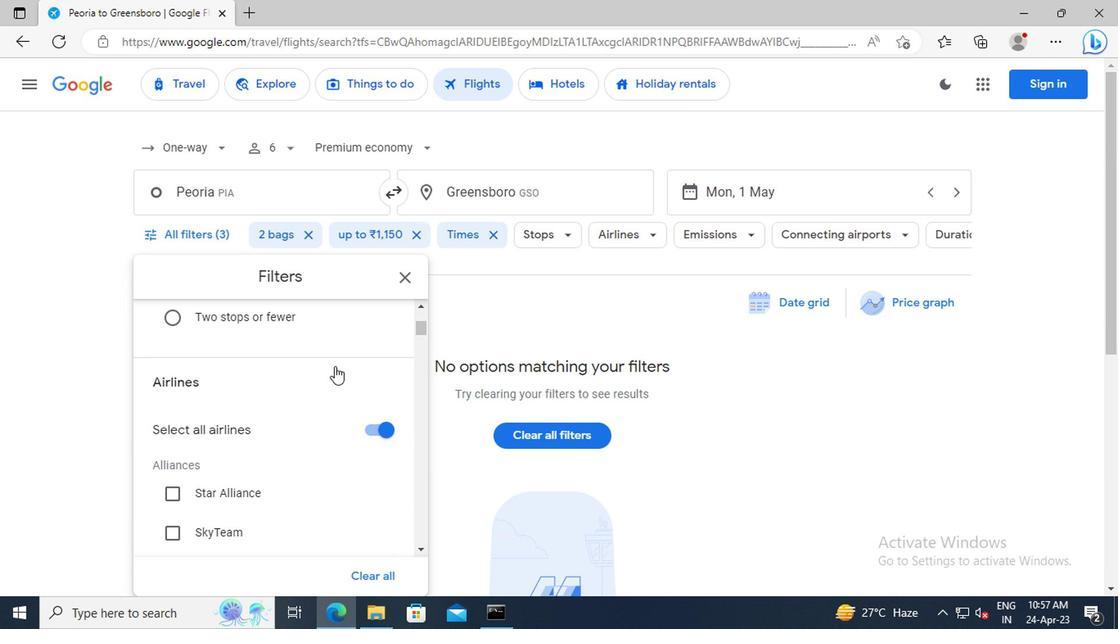 
Action: Mouse scrolled (331, 366) with delta (0, -1)
Screenshot: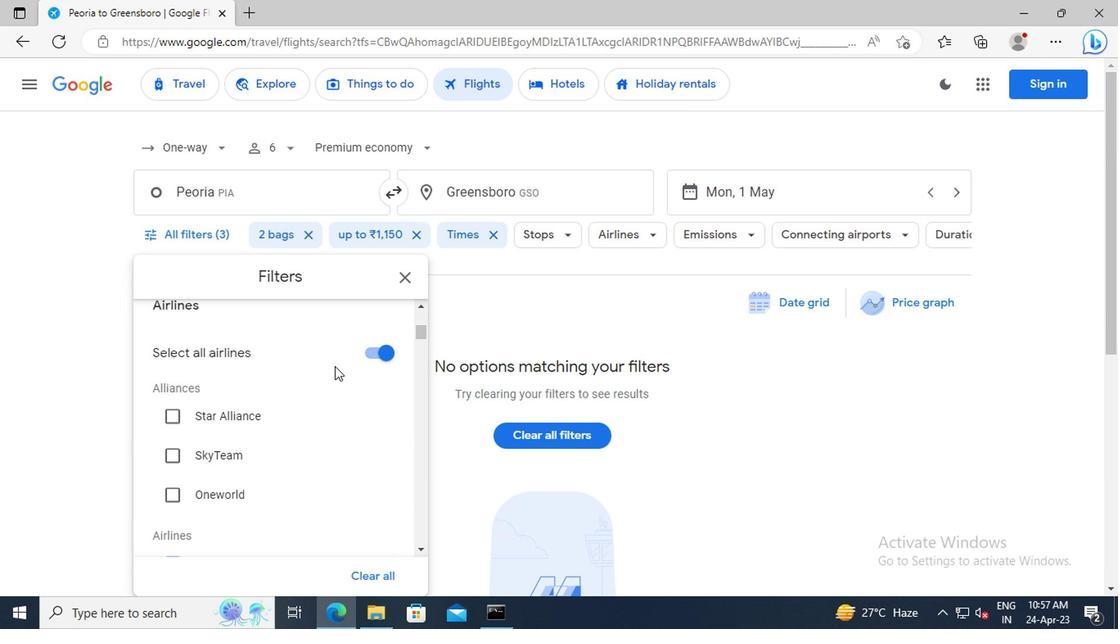 
Action: Mouse scrolled (331, 366) with delta (0, -1)
Screenshot: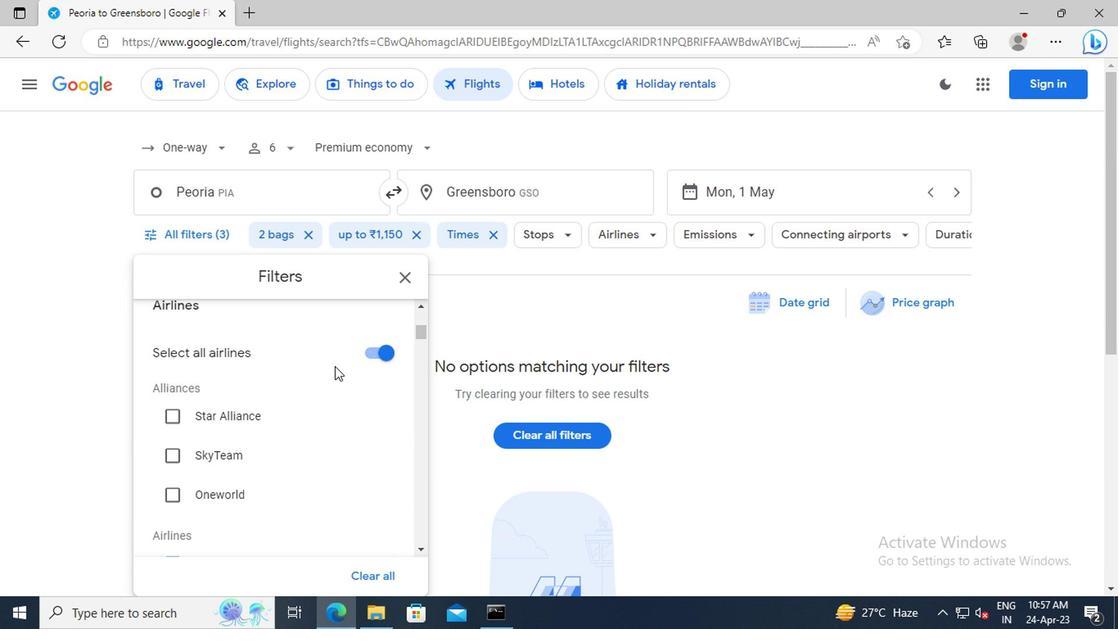 
Action: Mouse scrolled (331, 366) with delta (0, -1)
Screenshot: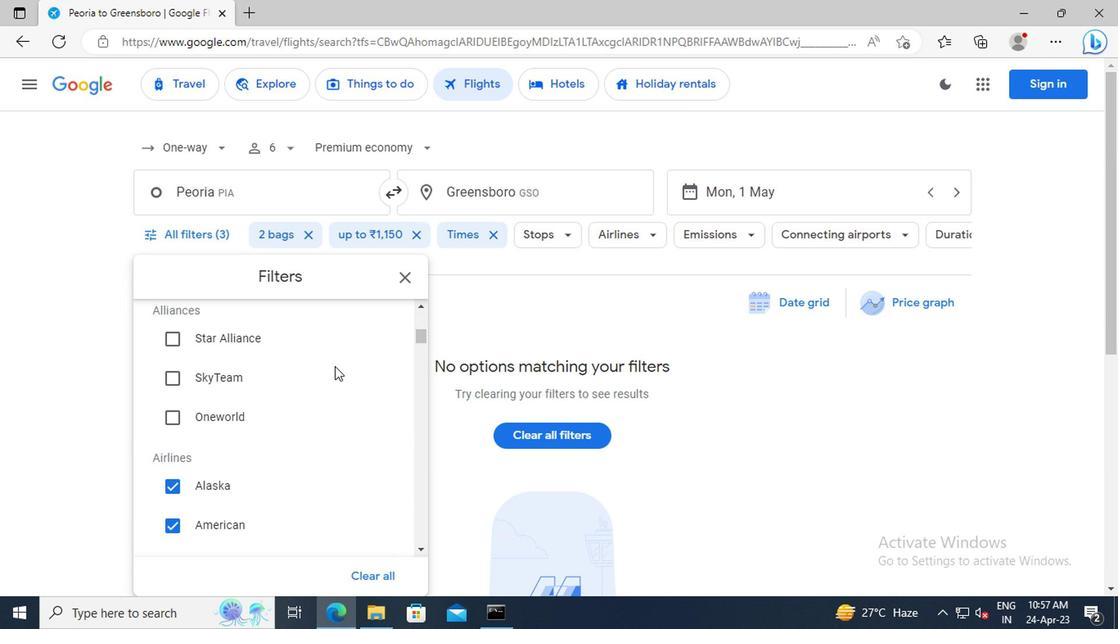 
Action: Mouse scrolled (331, 366) with delta (0, -1)
Screenshot: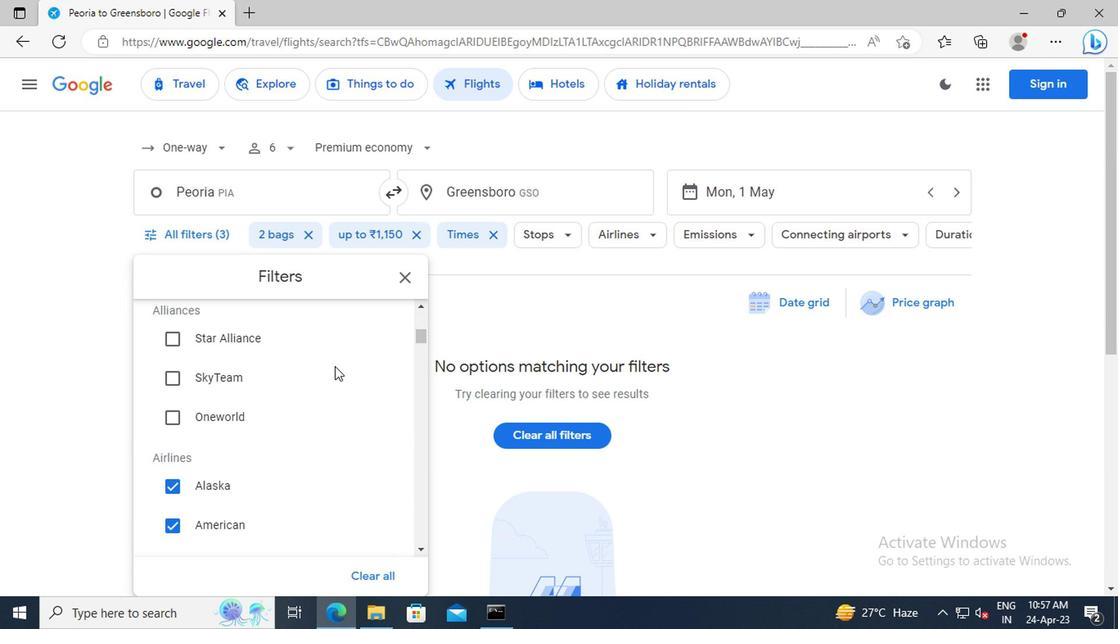 
Action: Mouse scrolled (331, 366) with delta (0, -1)
Screenshot: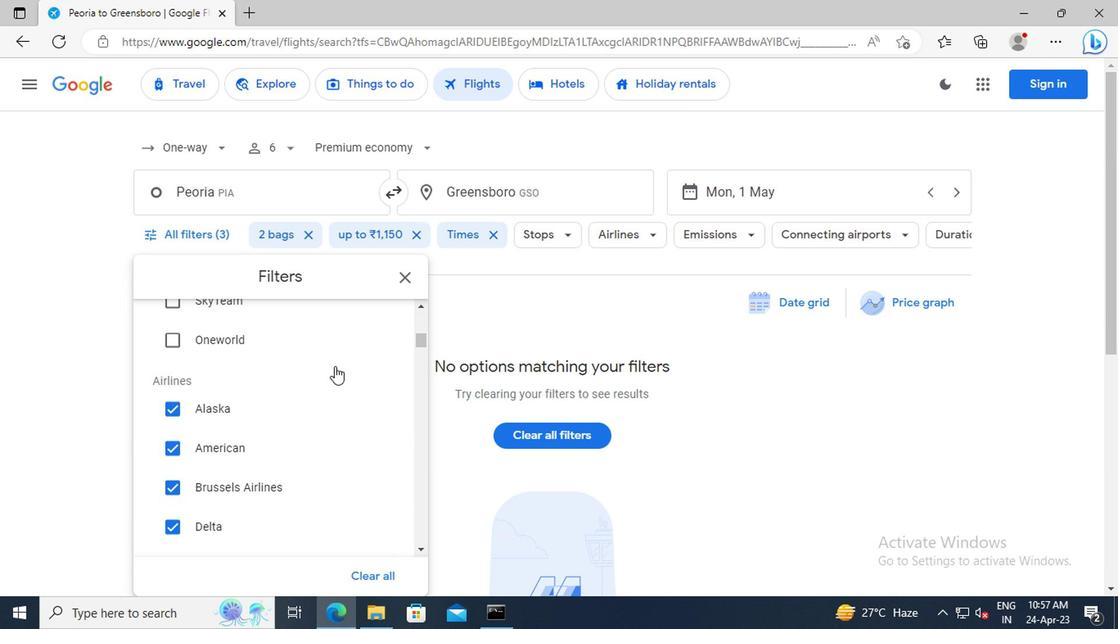 
Action: Mouse scrolled (331, 366) with delta (0, -1)
Screenshot: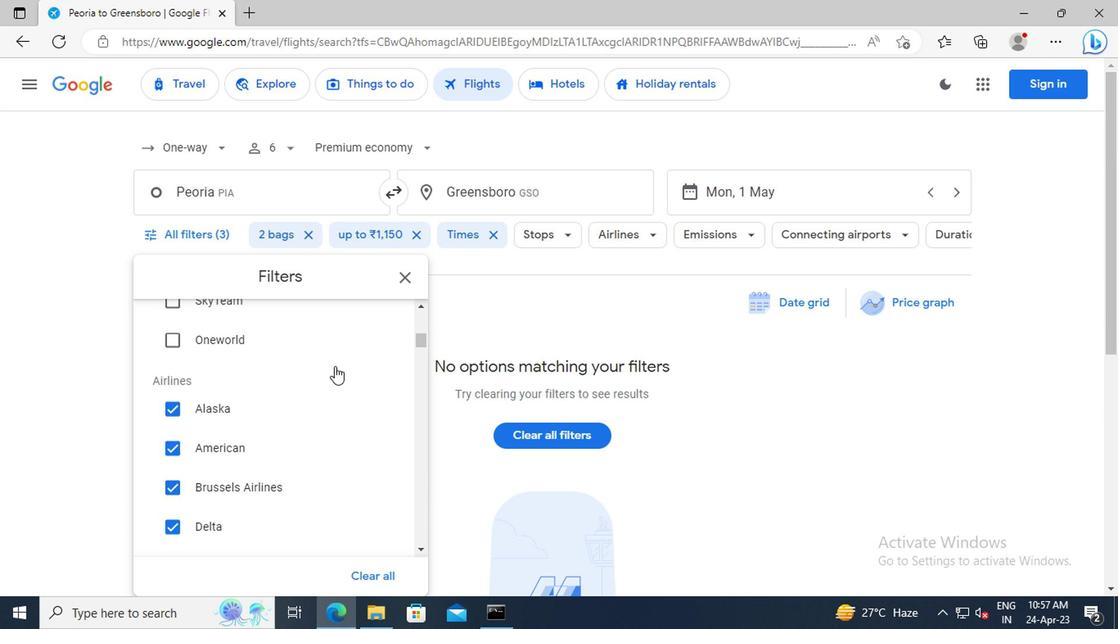 
Action: Mouse scrolled (331, 366) with delta (0, -1)
Screenshot: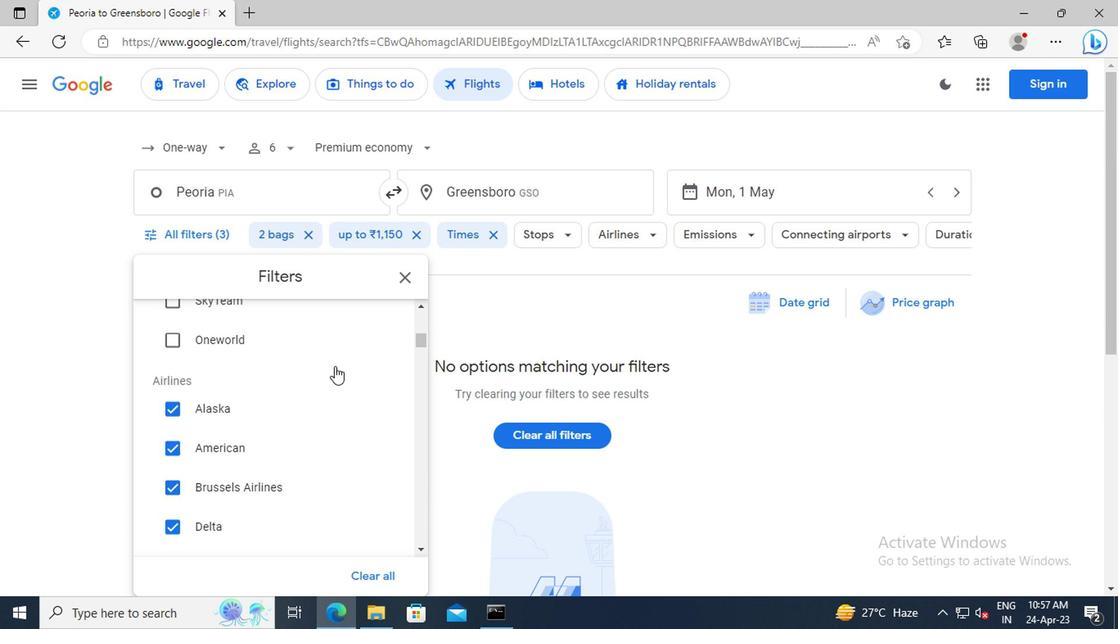 
Action: Mouse scrolled (331, 366) with delta (0, -1)
Screenshot: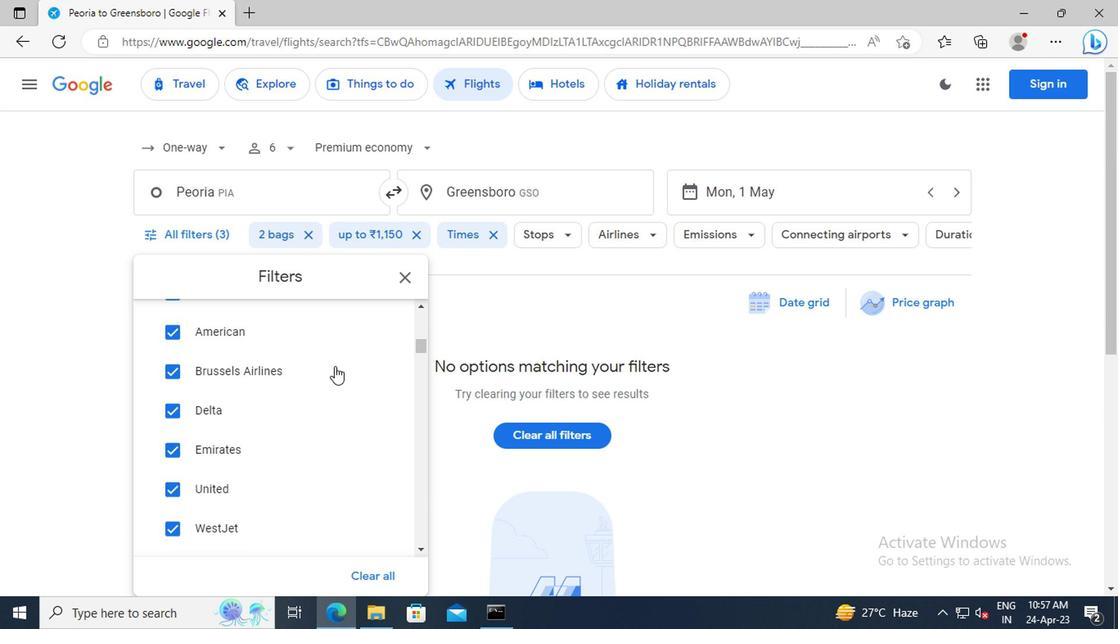 
Action: Mouse scrolled (331, 366) with delta (0, -1)
Screenshot: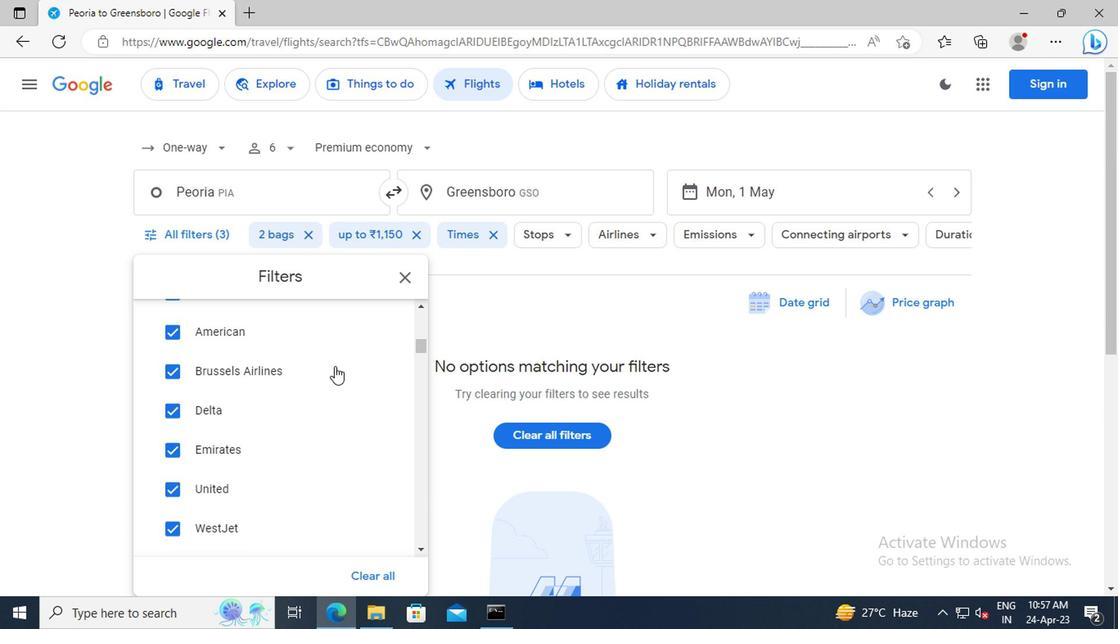 
Action: Mouse scrolled (331, 366) with delta (0, -1)
Screenshot: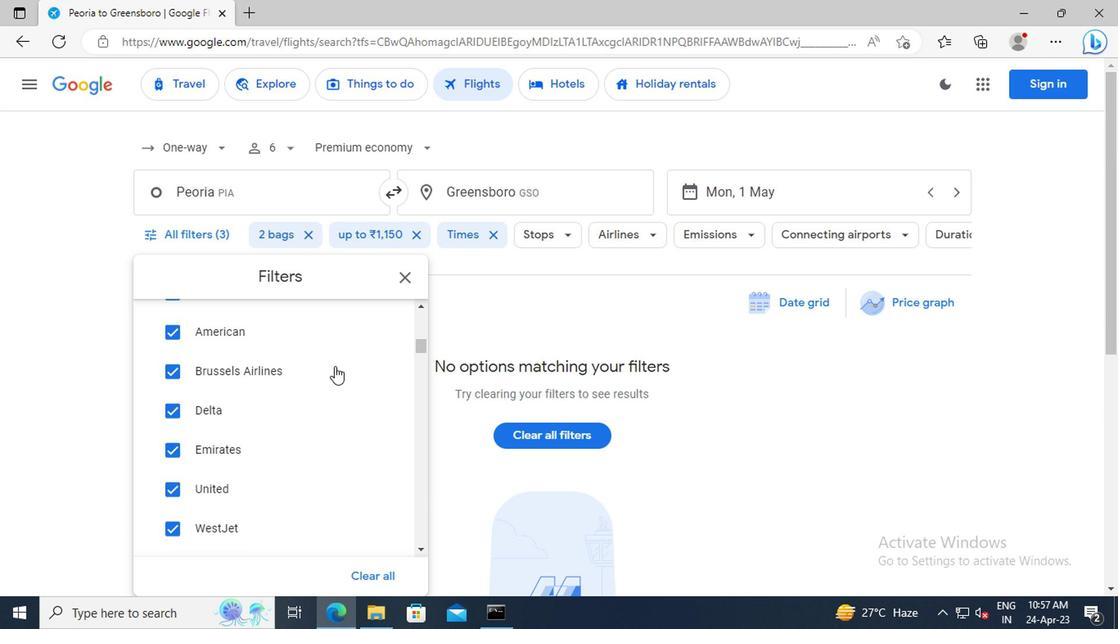 
Action: Mouse scrolled (331, 366) with delta (0, -1)
Screenshot: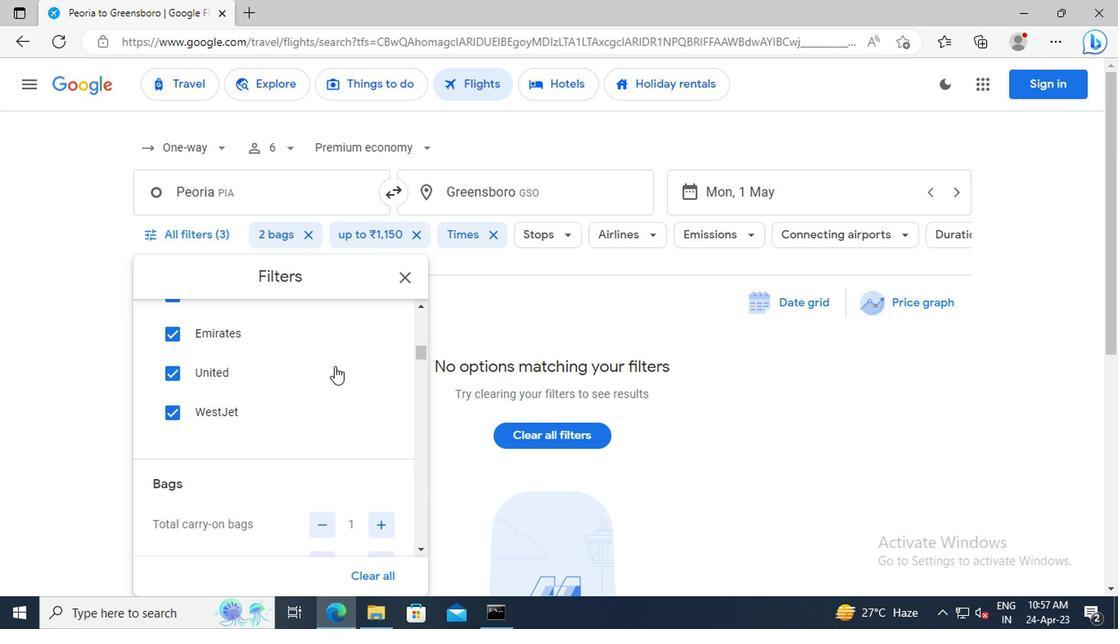 
Action: Mouse scrolled (331, 366) with delta (0, -1)
Screenshot: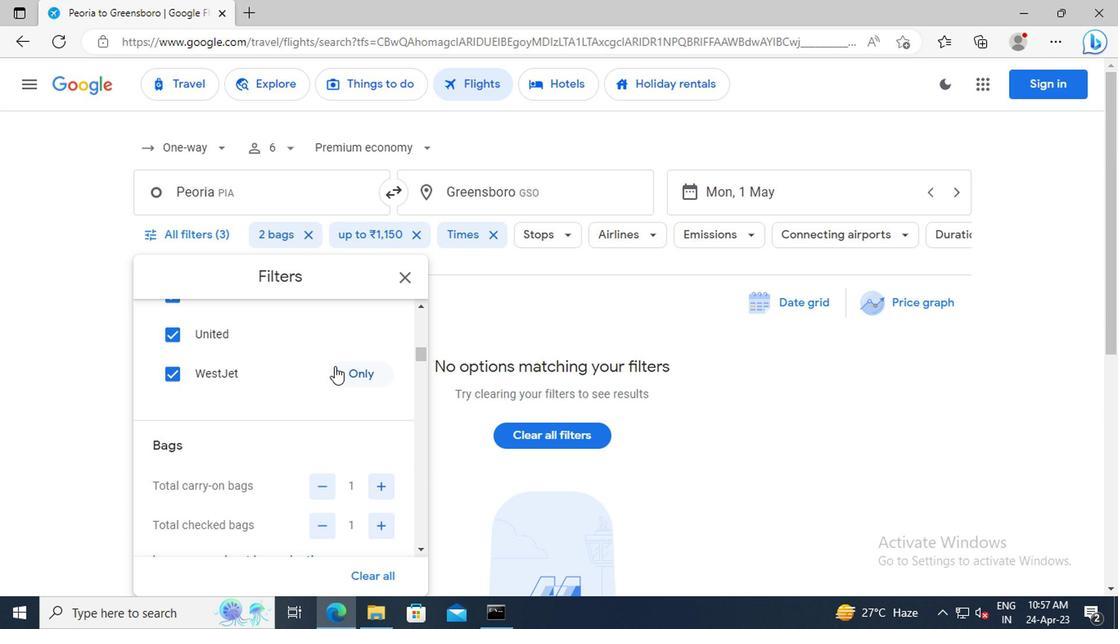 
Action: Mouse moved to (374, 451)
Screenshot: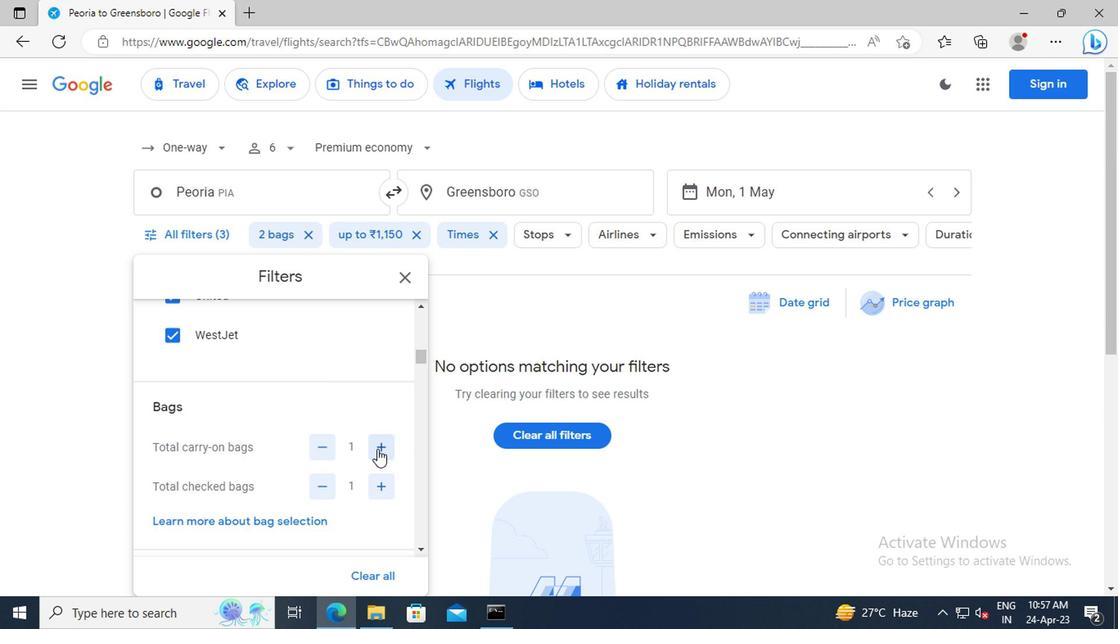 
Action: Mouse pressed left at (374, 451)
Screenshot: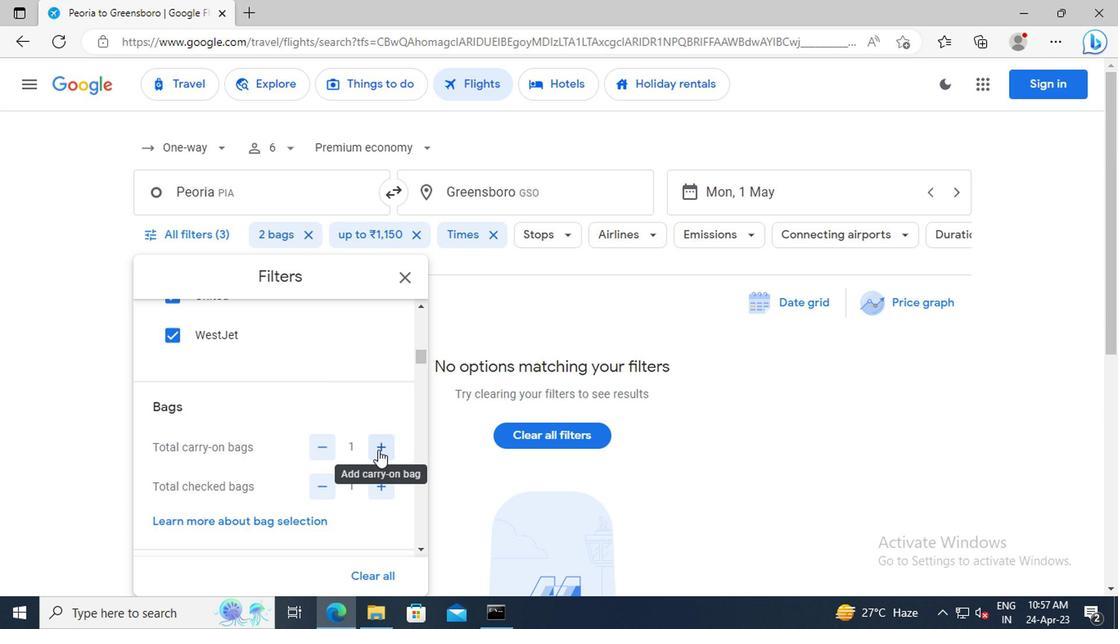 
Action: Mouse moved to (352, 398)
Screenshot: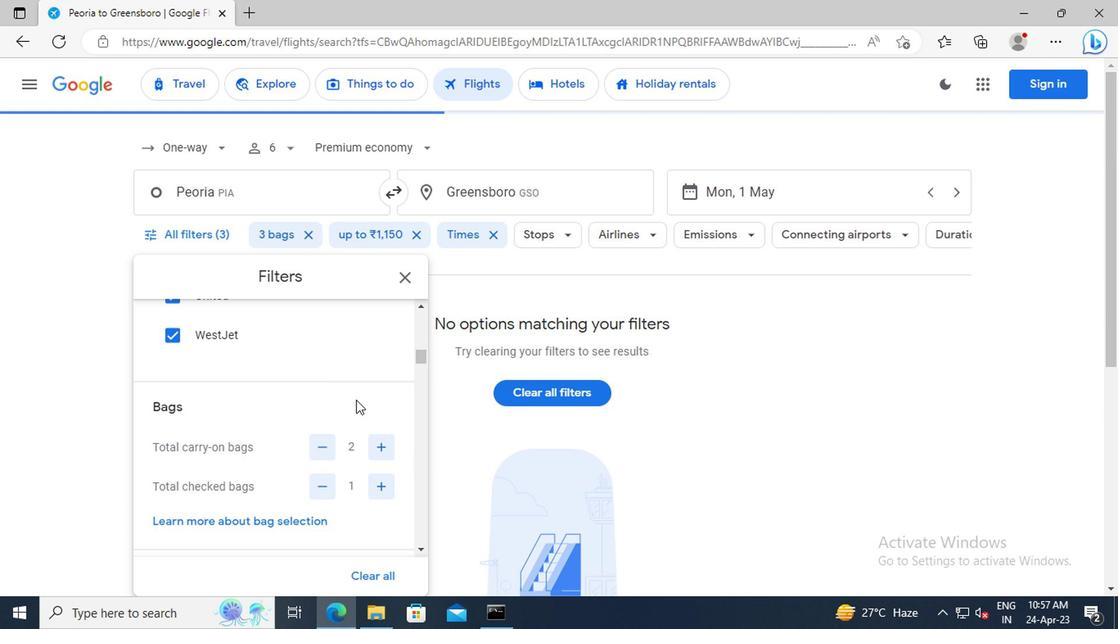 
Action: Mouse scrolled (352, 397) with delta (0, 0)
Screenshot: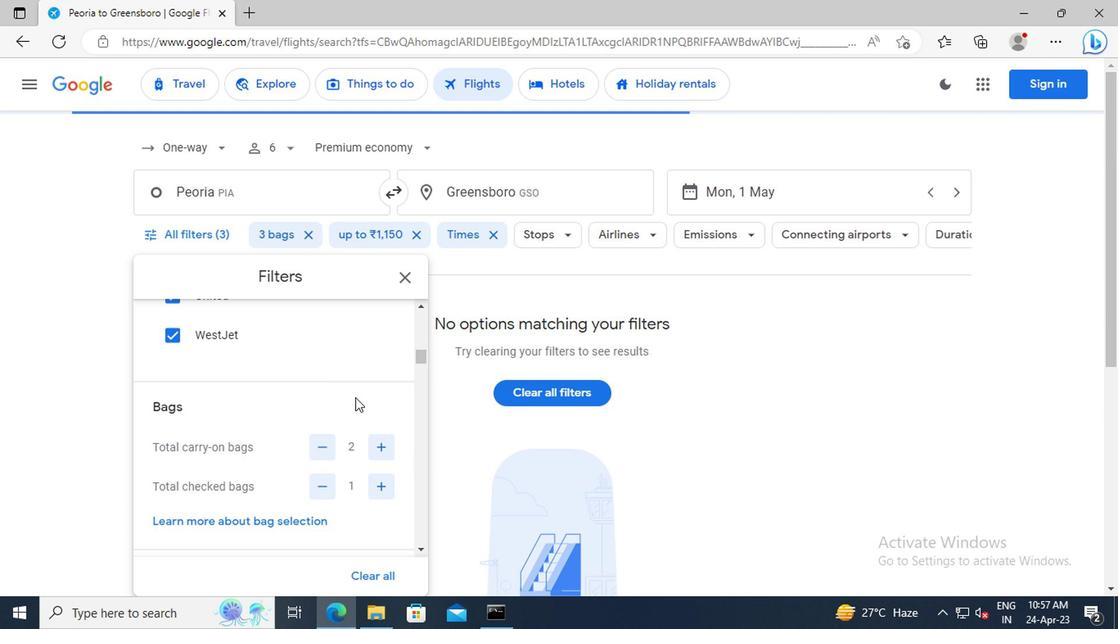 
Action: Mouse scrolled (352, 397) with delta (0, 0)
Screenshot: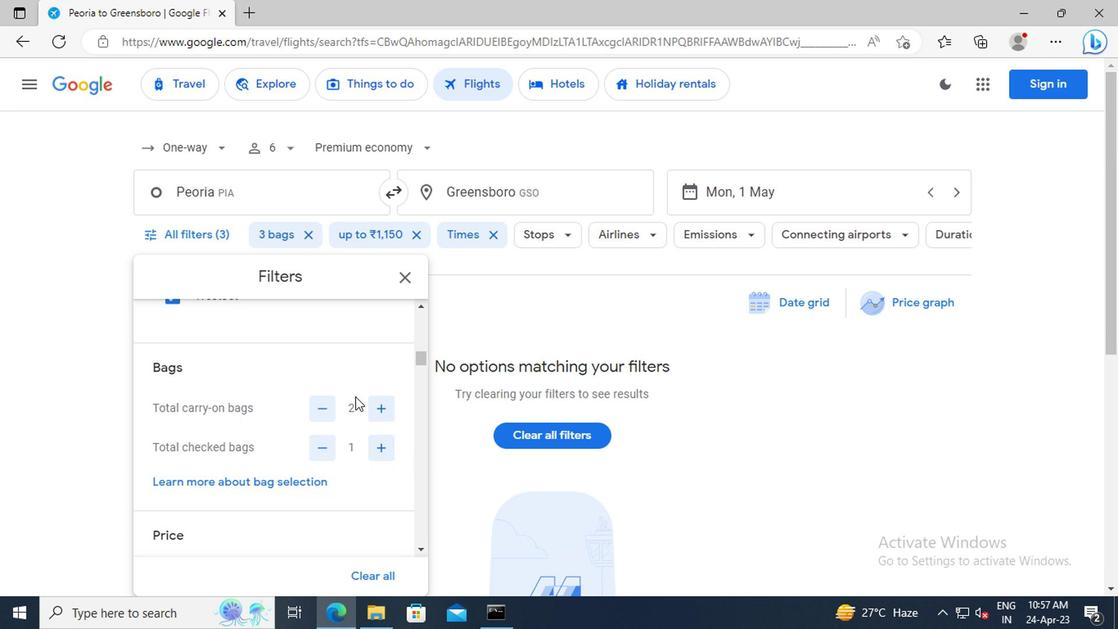 
Action: Mouse scrolled (352, 397) with delta (0, 0)
Screenshot: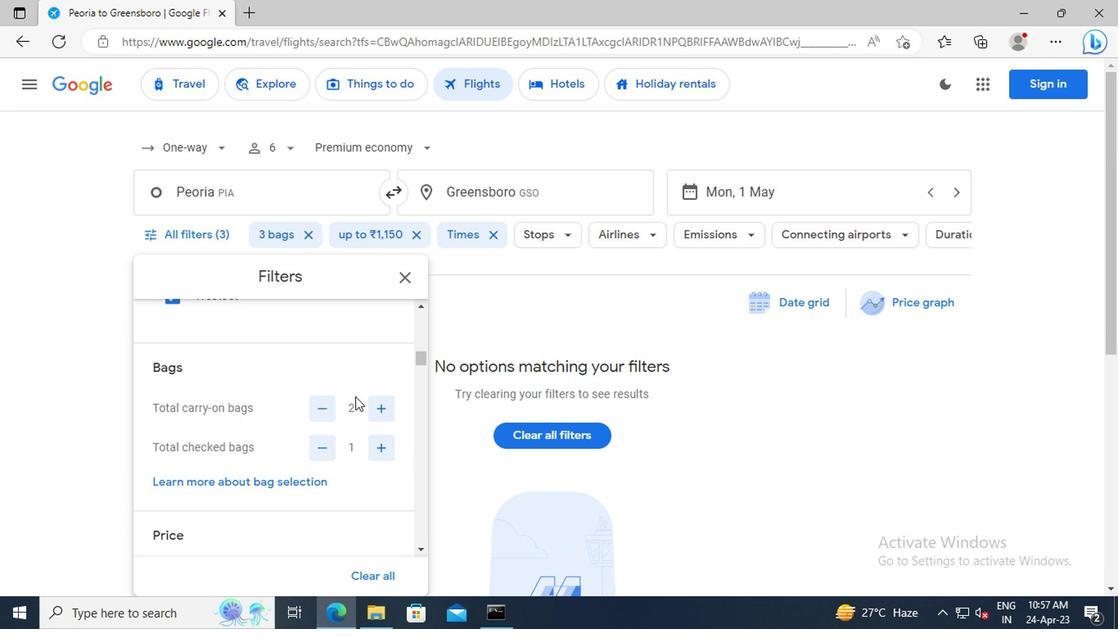 
Action: Mouse scrolled (352, 397) with delta (0, 0)
Screenshot: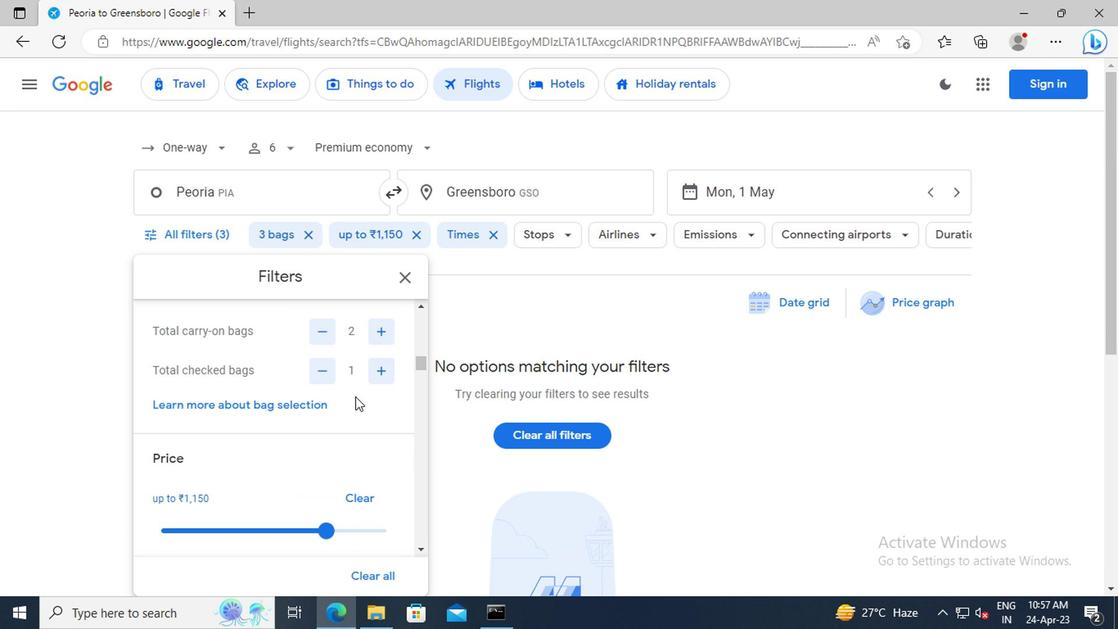 
Action: Mouse scrolled (352, 397) with delta (0, 0)
Screenshot: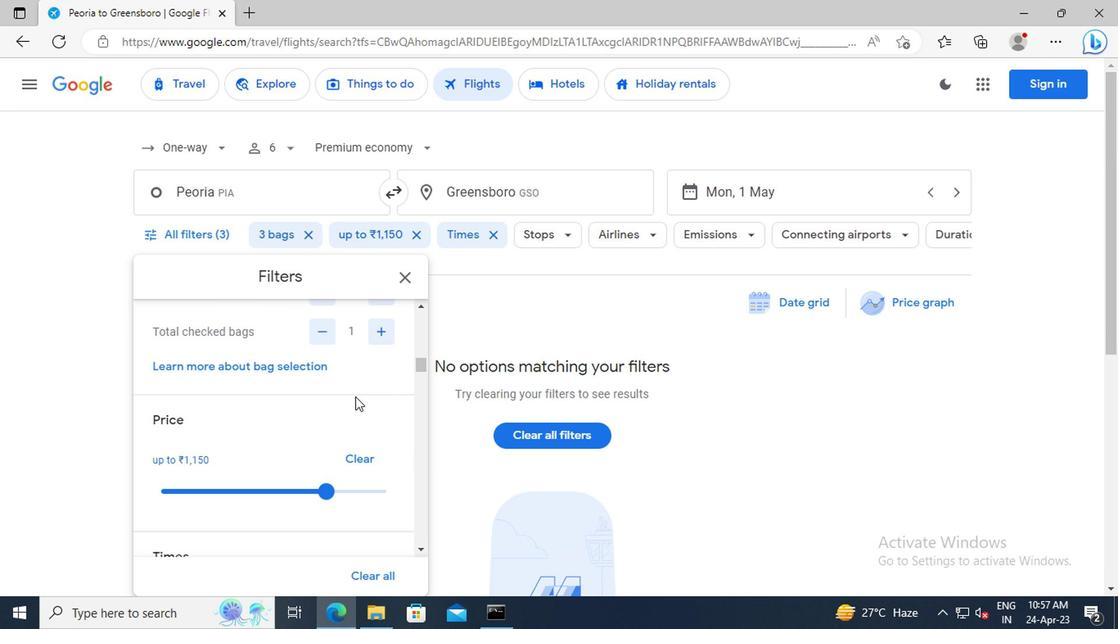 
Action: Mouse moved to (334, 454)
Screenshot: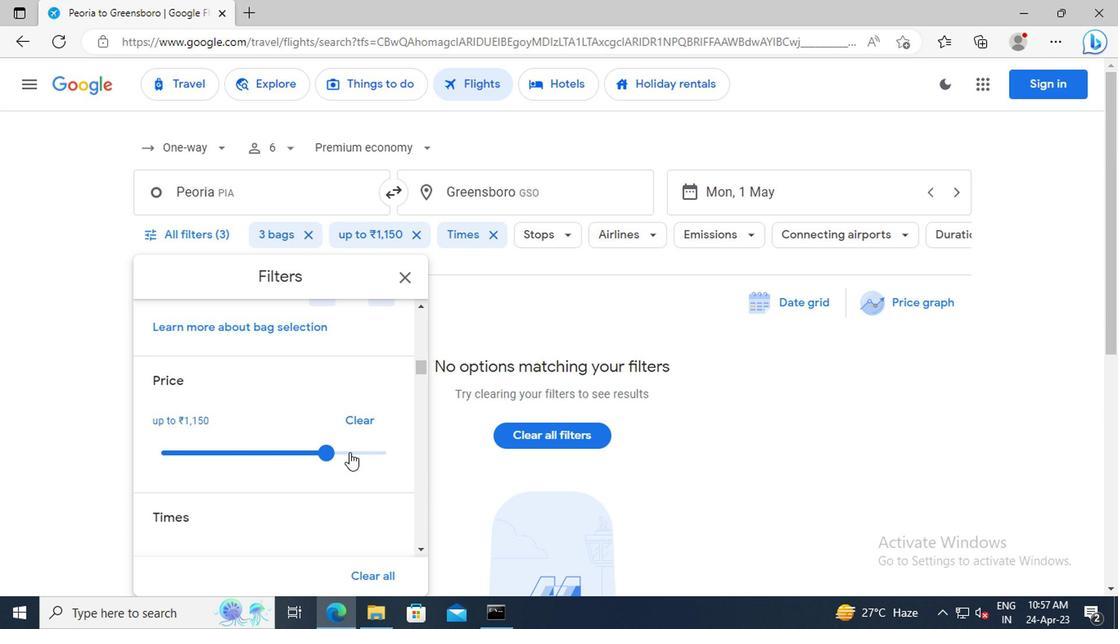 
Action: Mouse pressed left at (334, 454)
Screenshot: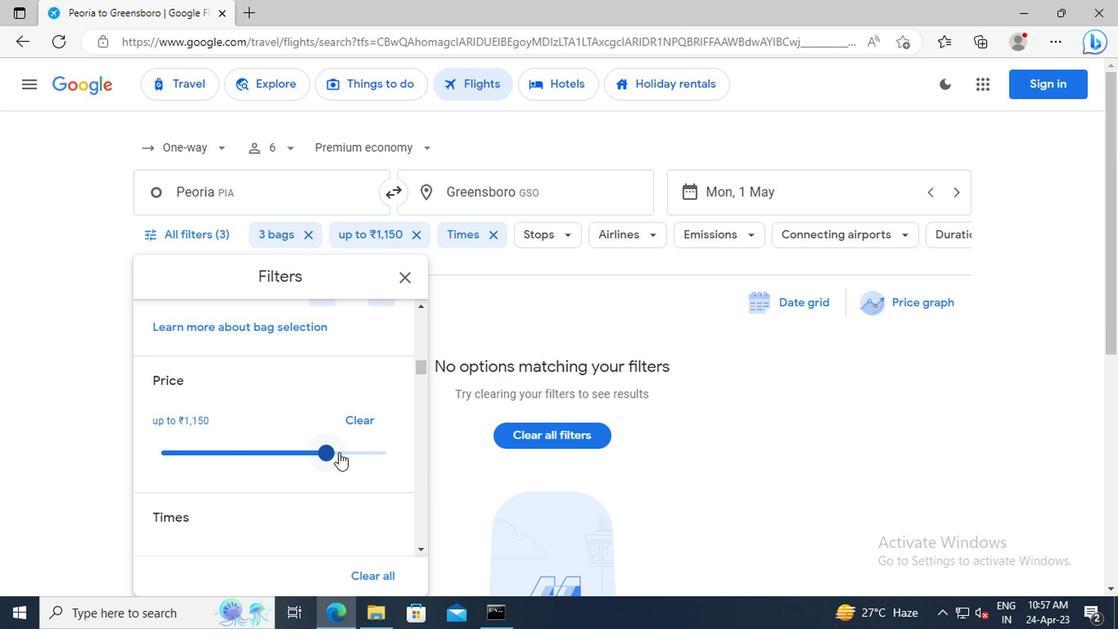 
Action: Mouse moved to (338, 417)
Screenshot: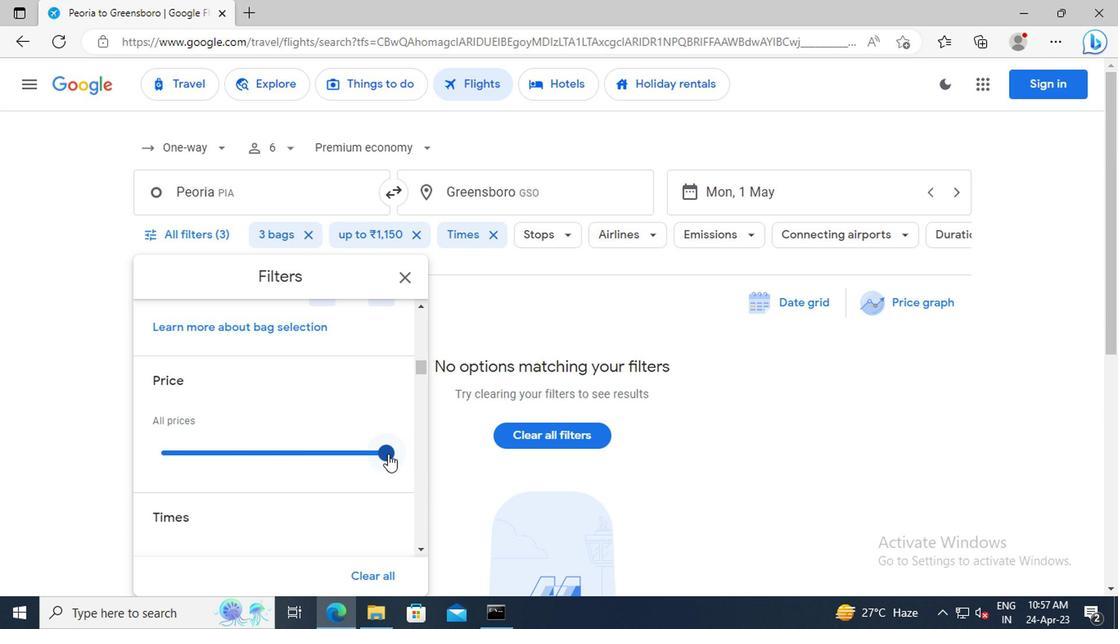 
Action: Mouse scrolled (338, 416) with delta (0, -1)
Screenshot: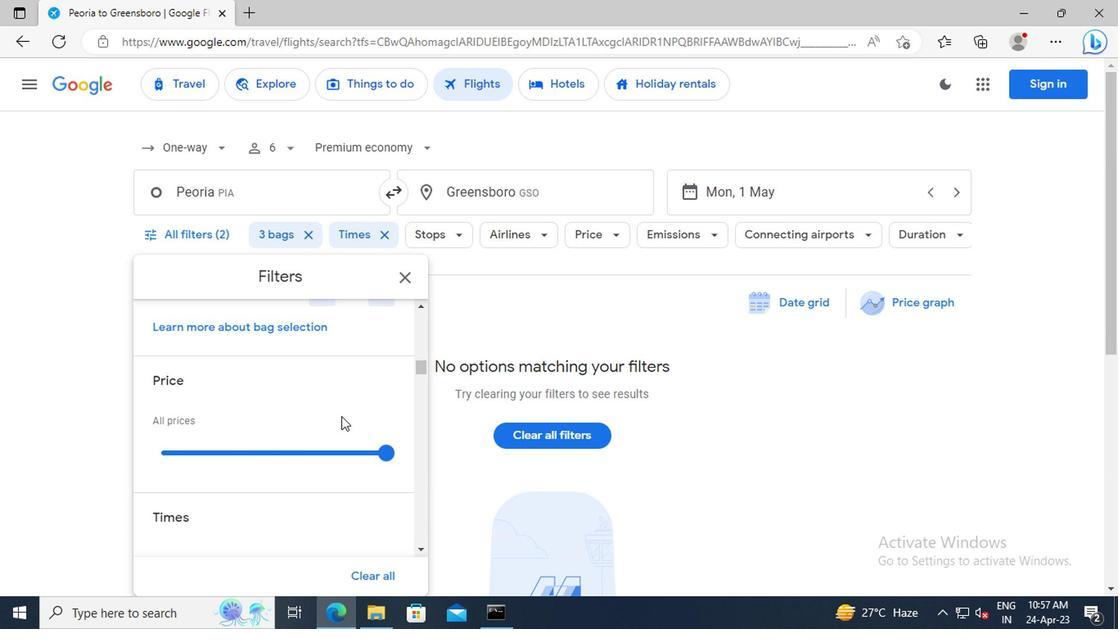
Action: Mouse scrolled (338, 416) with delta (0, -1)
Screenshot: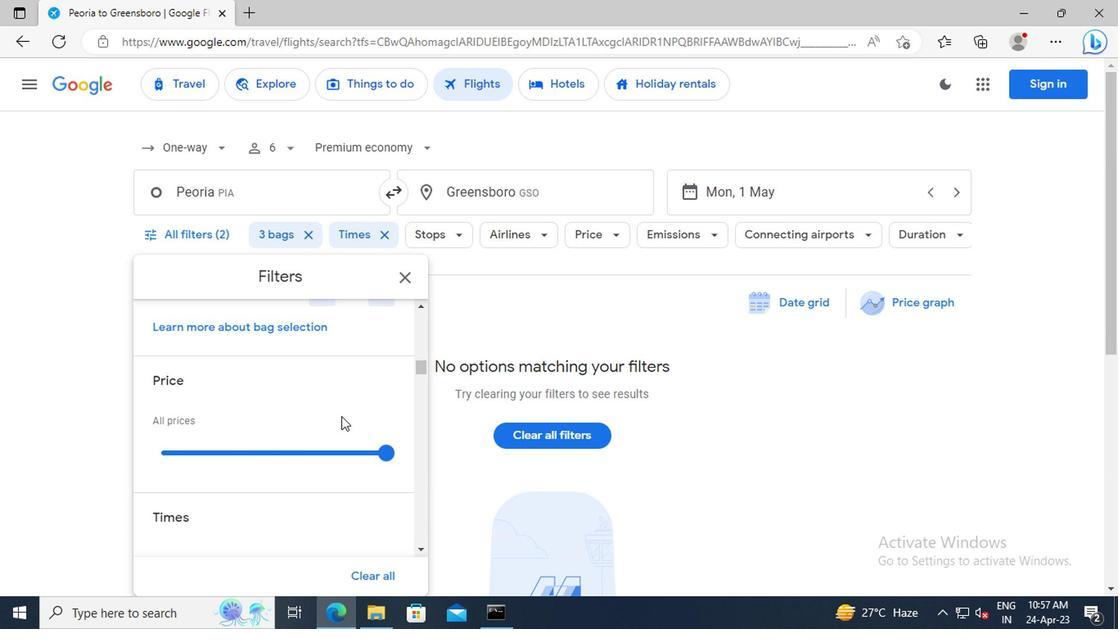
Action: Mouse scrolled (338, 416) with delta (0, -1)
Screenshot: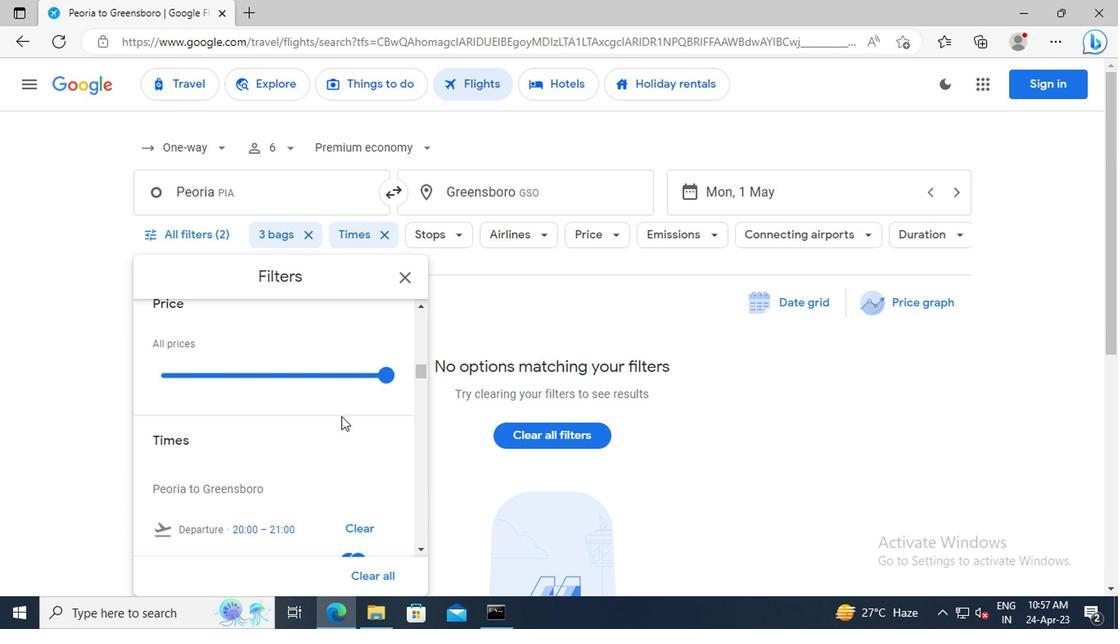 
Action: Mouse scrolled (338, 416) with delta (0, -1)
Screenshot: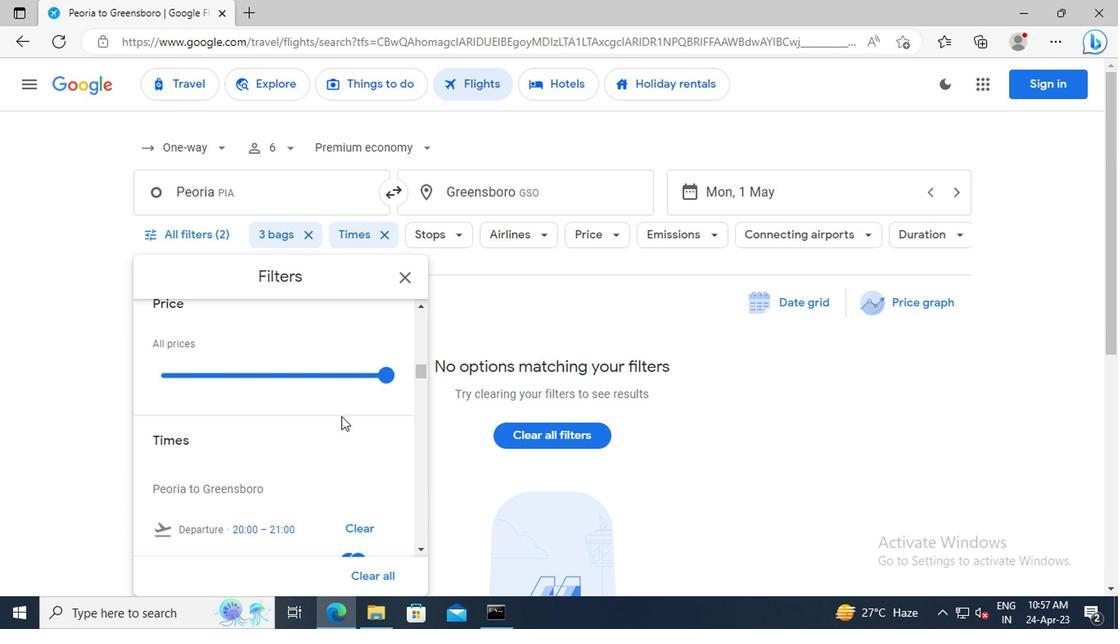 
Action: Mouse scrolled (338, 416) with delta (0, -1)
Screenshot: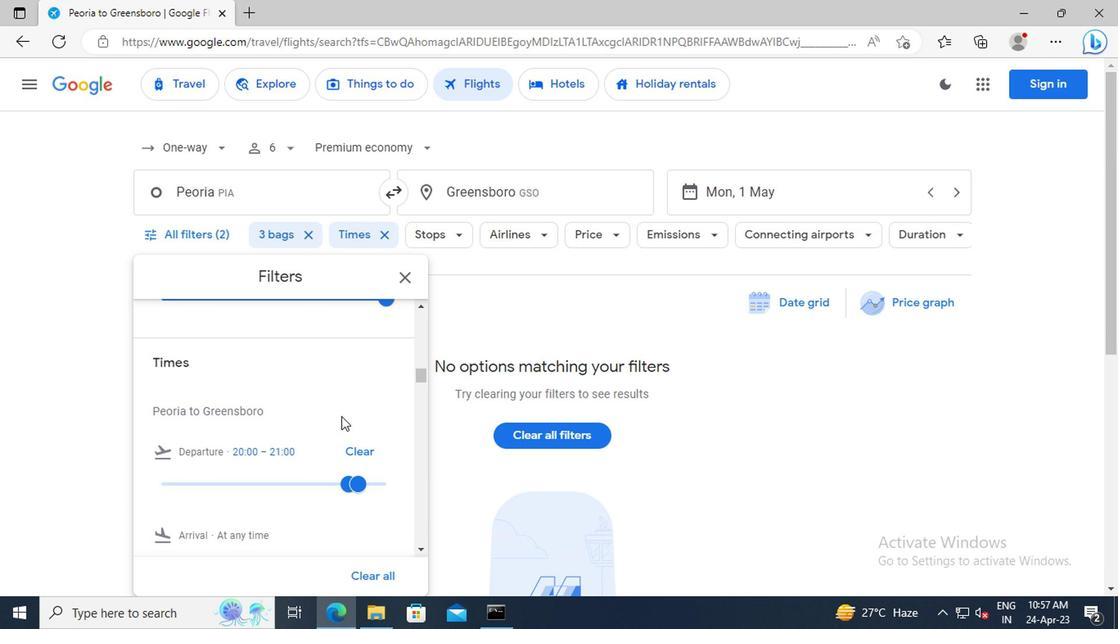
Action: Mouse moved to (350, 446)
Screenshot: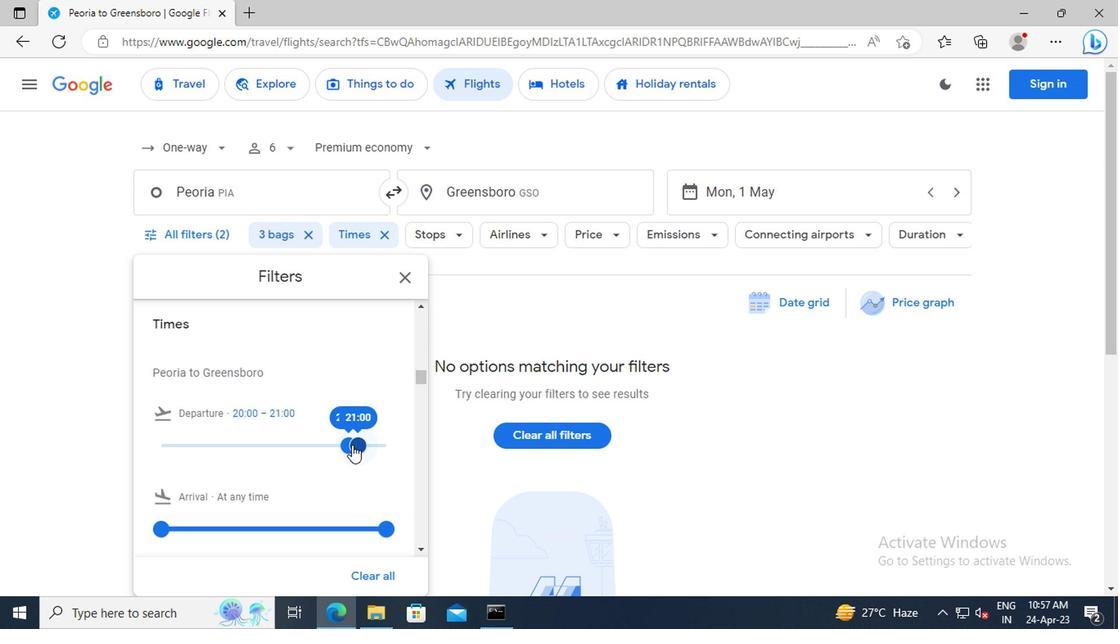 
Action: Mouse pressed left at (350, 446)
Screenshot: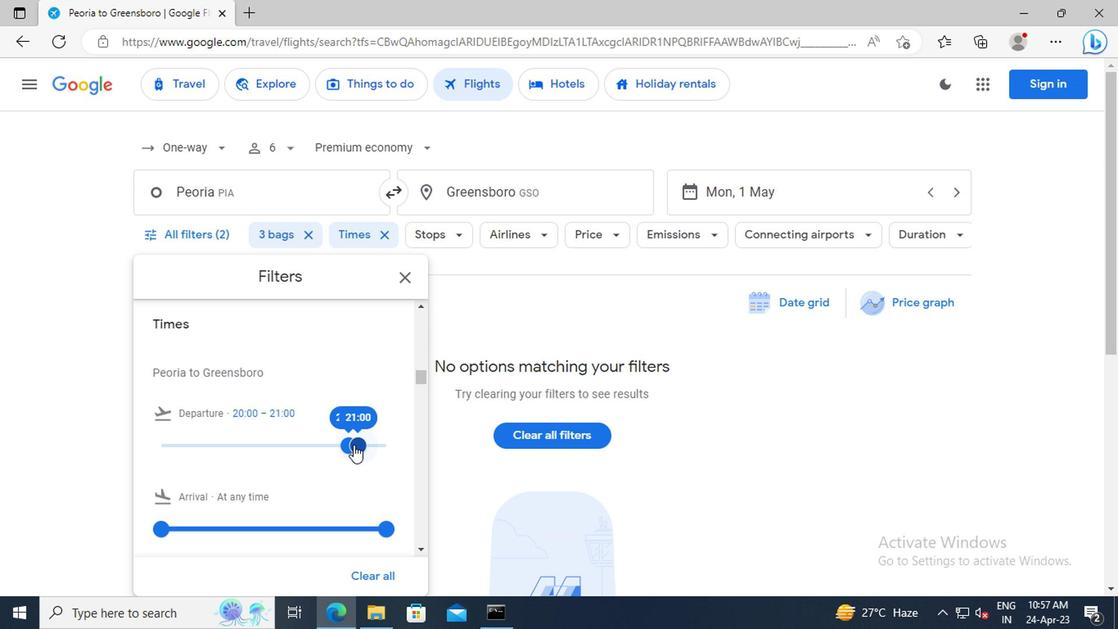 
Action: Mouse moved to (407, 277)
Screenshot: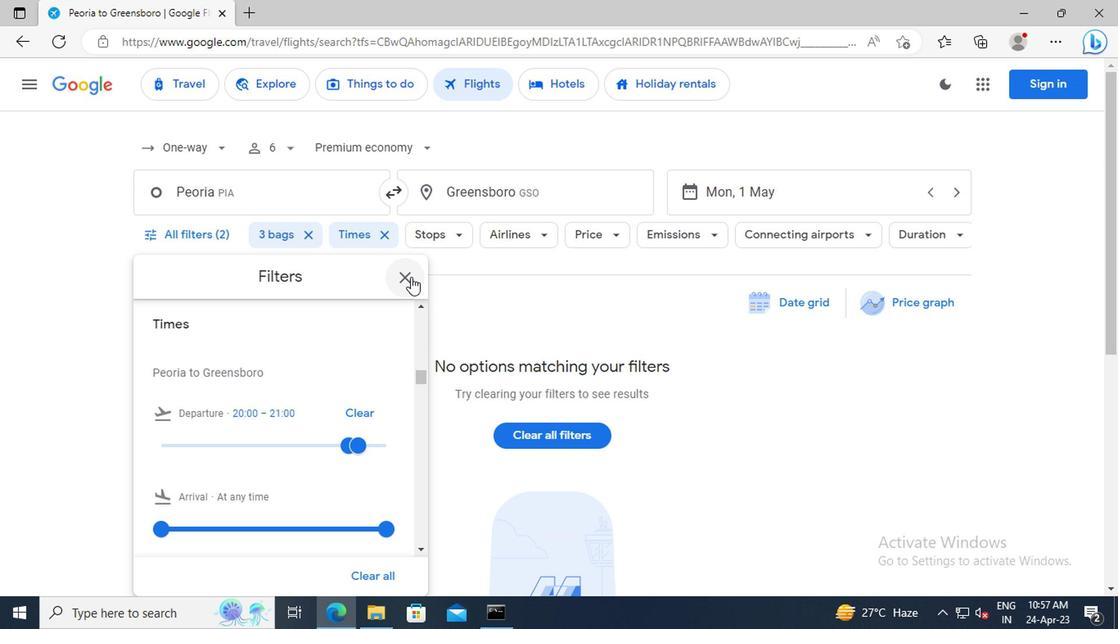 
Action: Mouse pressed left at (407, 277)
Screenshot: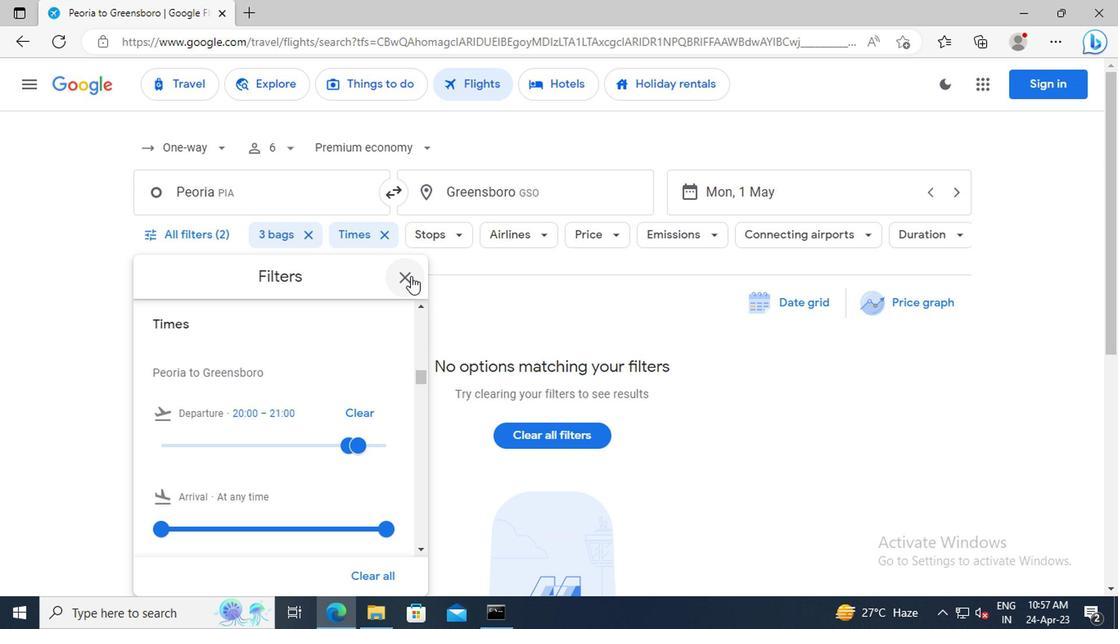 
